 Task: Create a due date automation trigger when advanced on, 2 working days before a card is due add dates not starting this month at 11:00 AM.
Action: Mouse moved to (1298, 98)
Screenshot: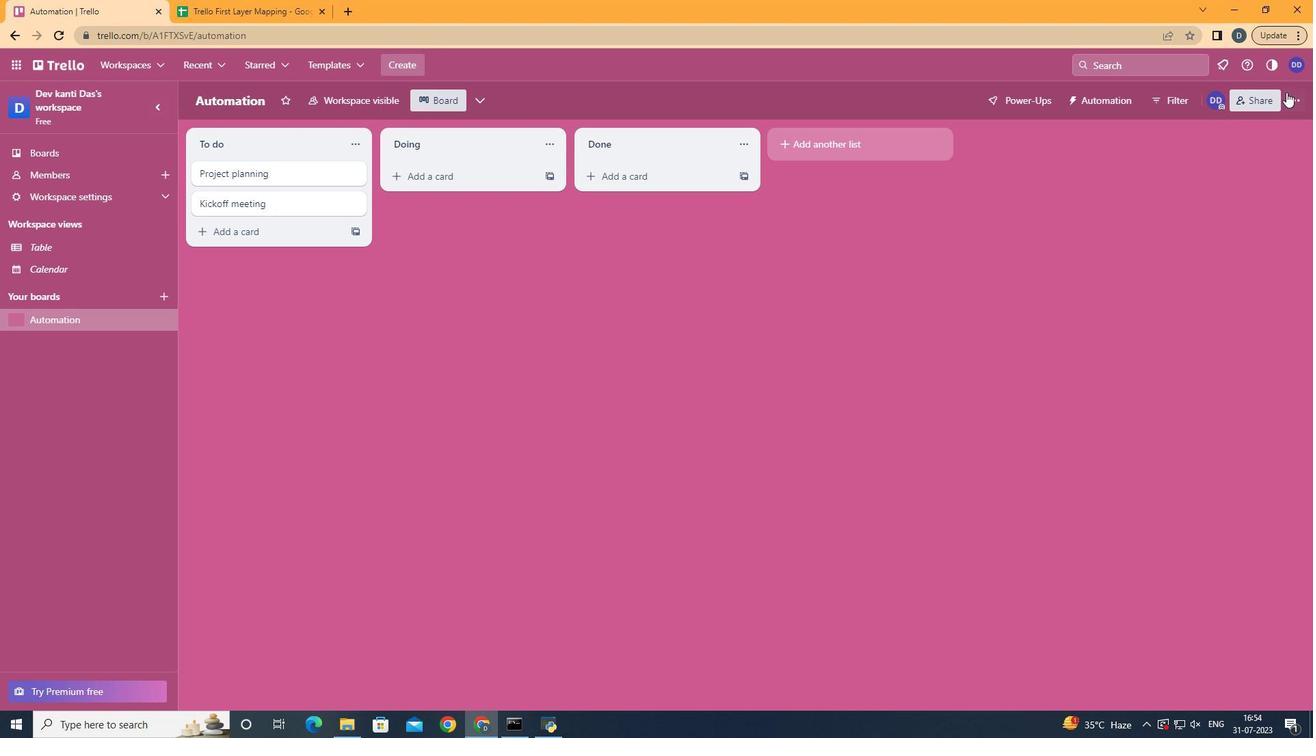 
Action: Mouse pressed left at (1298, 98)
Screenshot: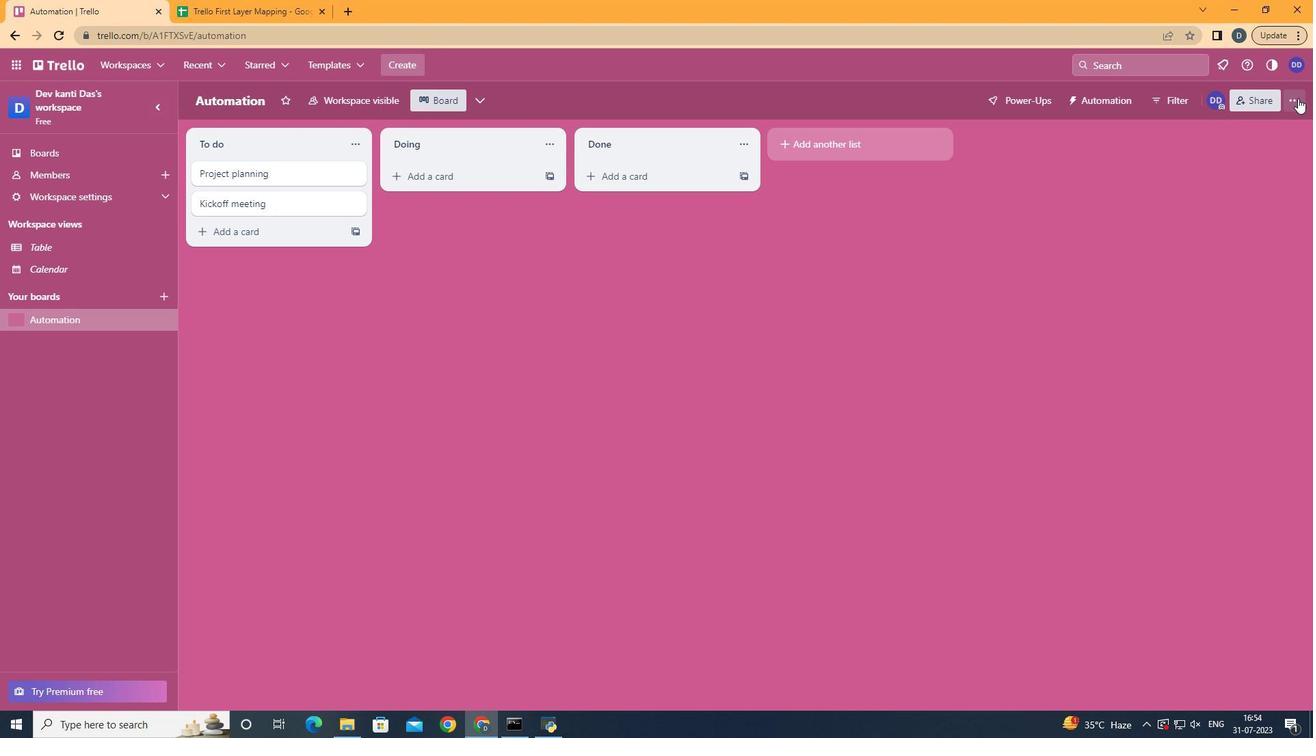 
Action: Mouse moved to (1190, 286)
Screenshot: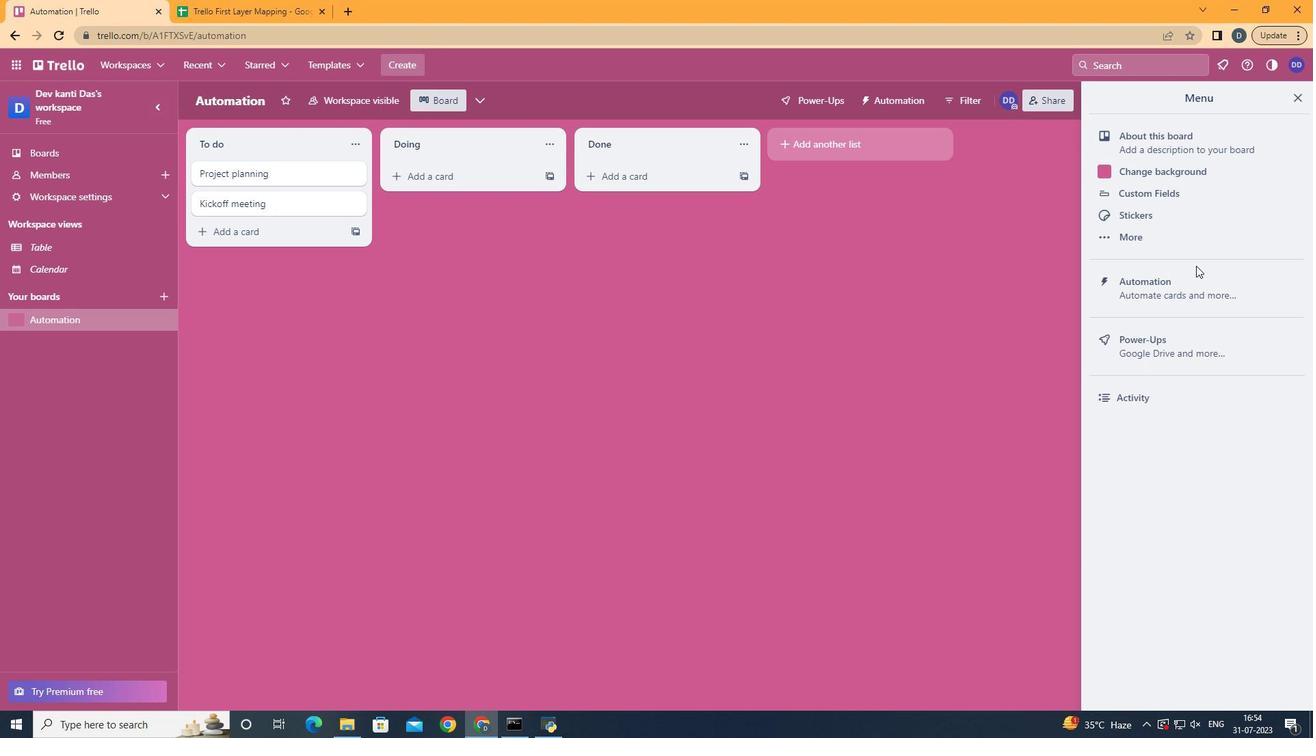 
Action: Mouse pressed left at (1190, 286)
Screenshot: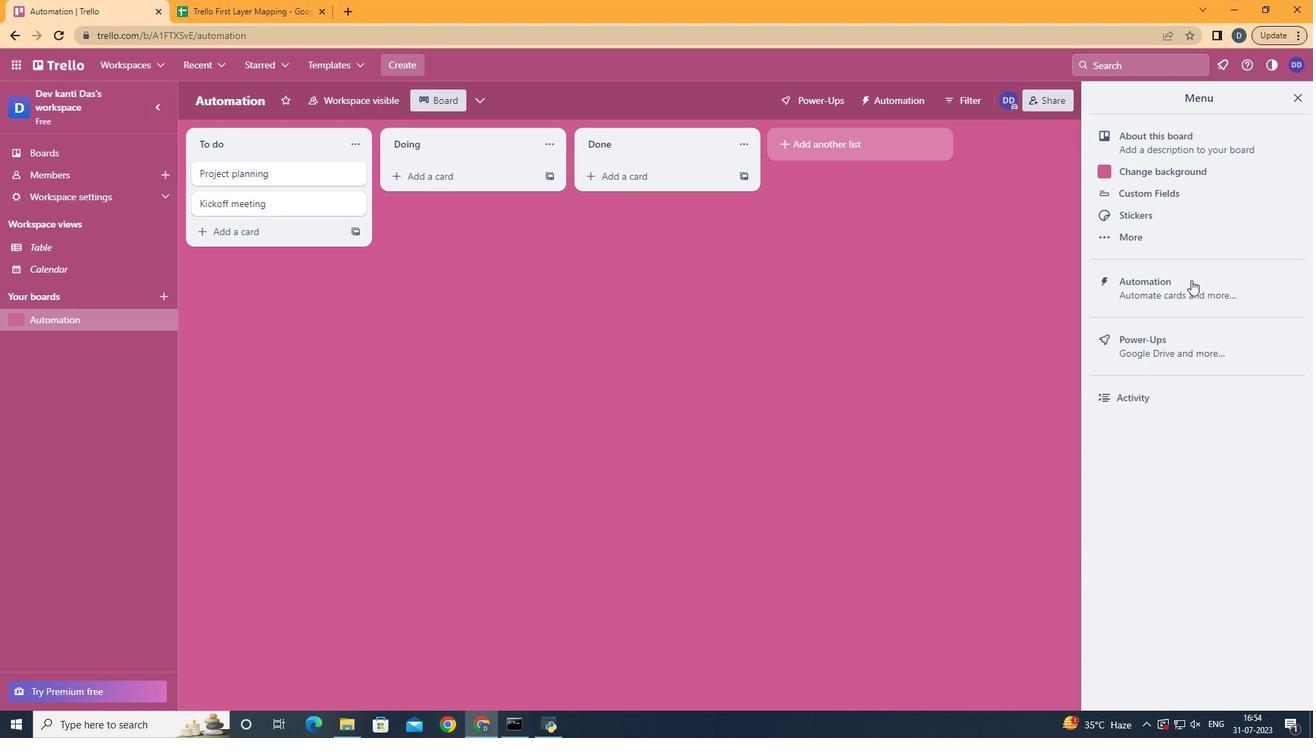 
Action: Mouse moved to (251, 285)
Screenshot: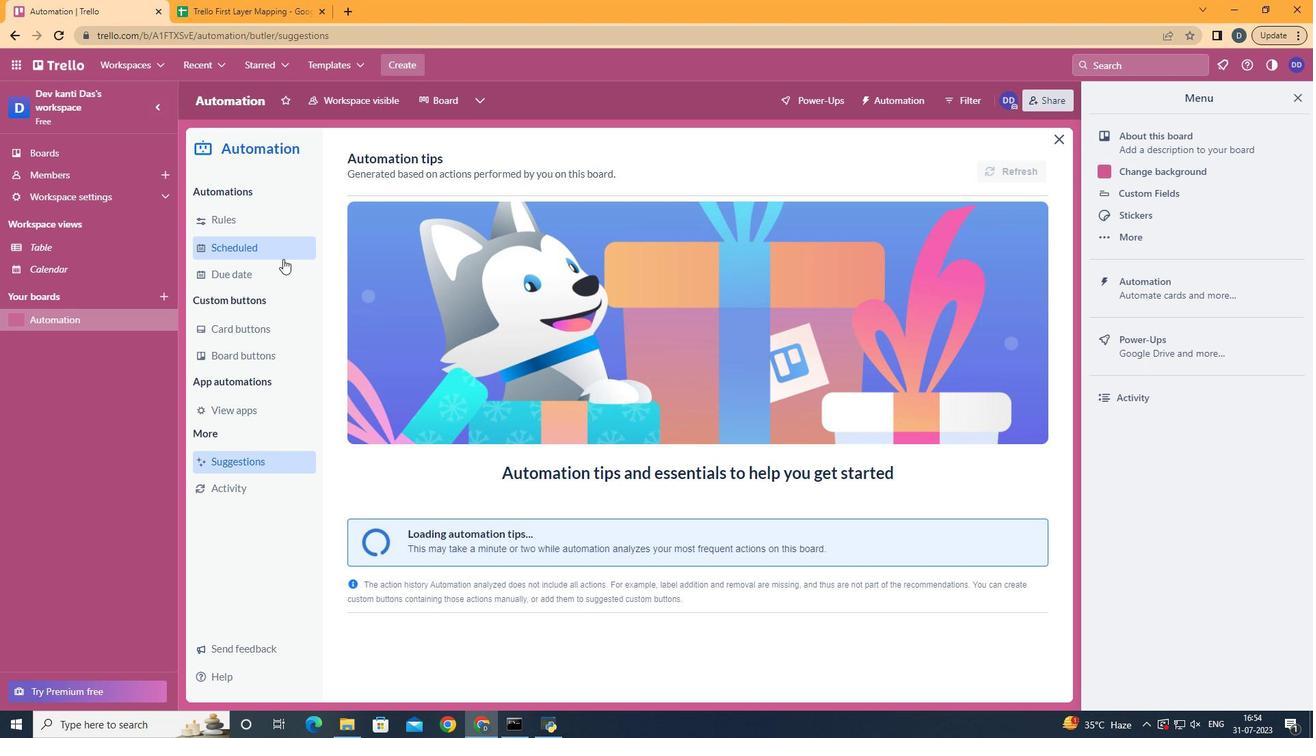 
Action: Mouse pressed left at (251, 285)
Screenshot: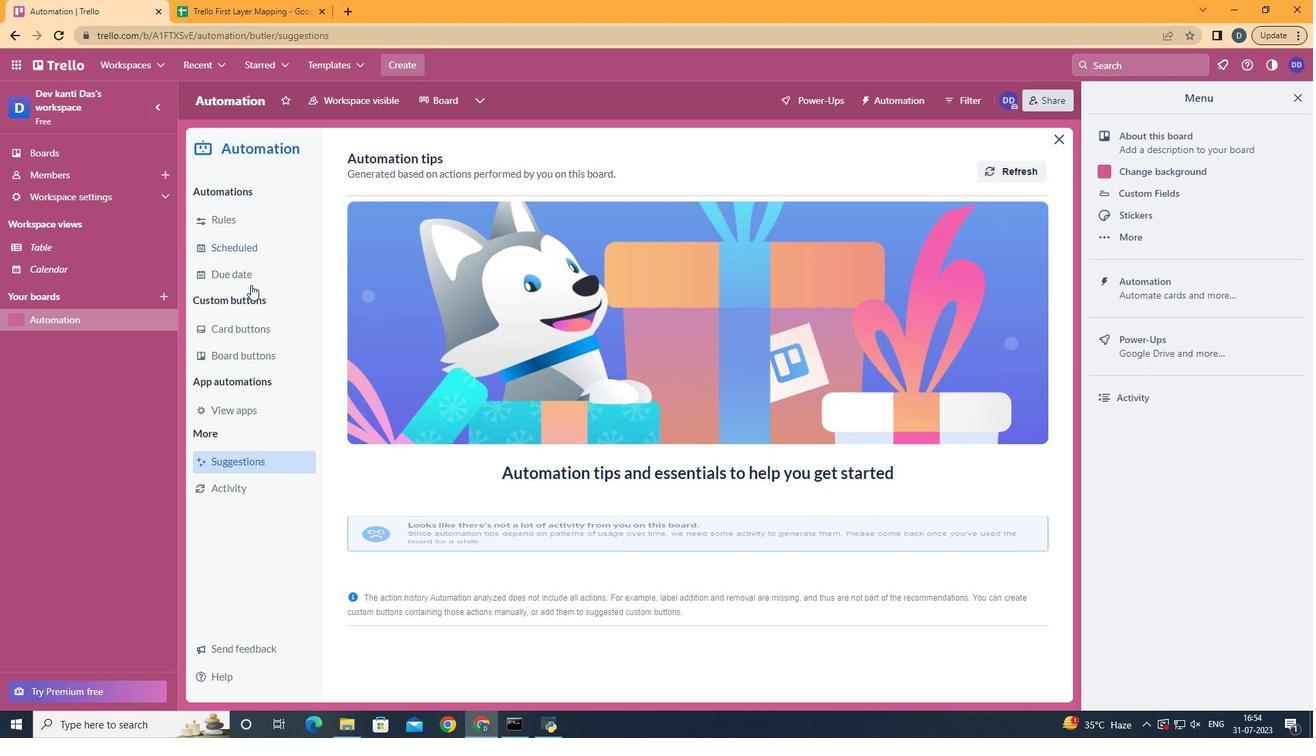 
Action: Mouse moved to (984, 172)
Screenshot: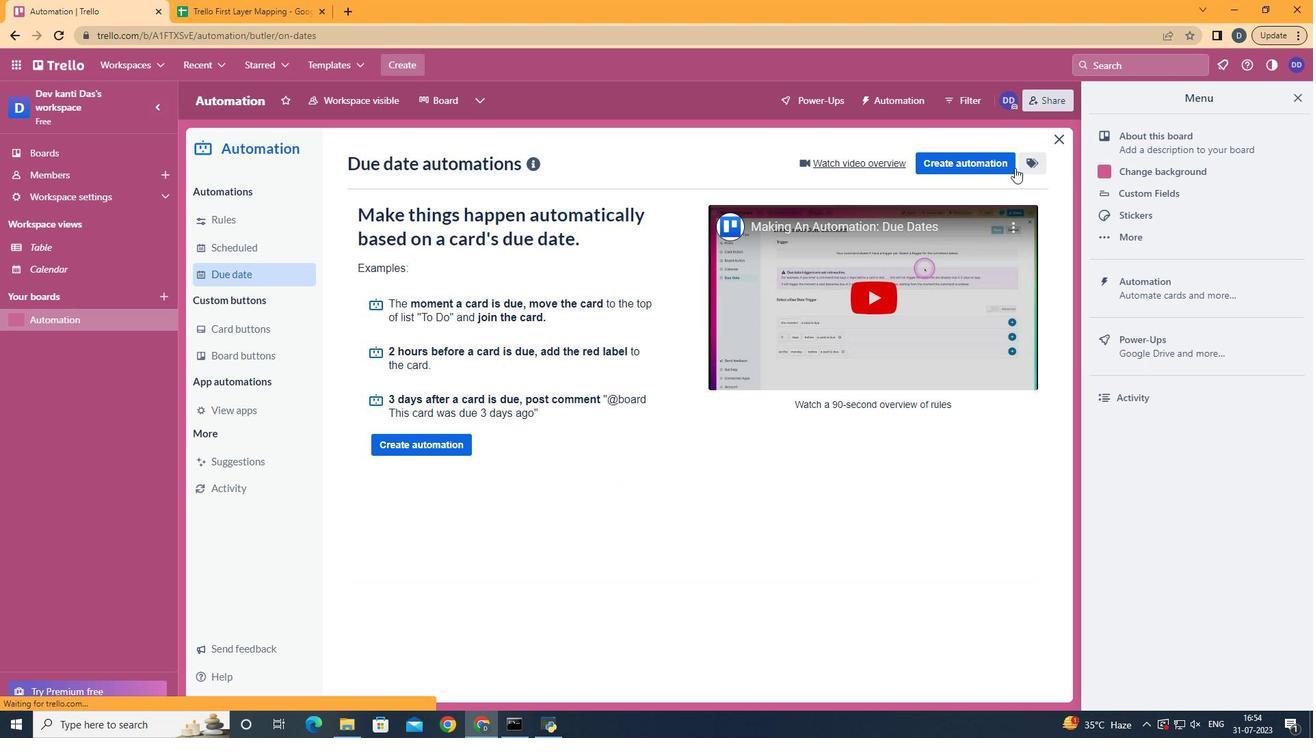 
Action: Mouse pressed left at (984, 172)
Screenshot: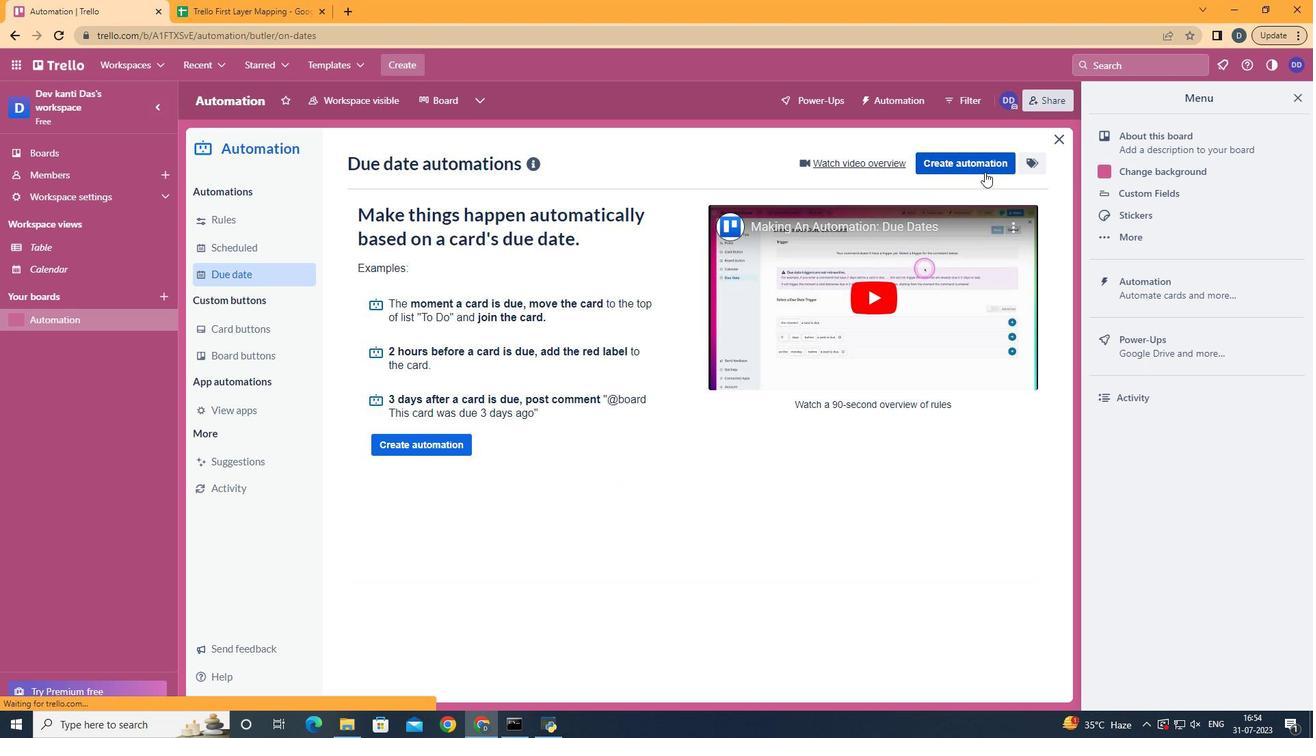 
Action: Mouse moved to (645, 286)
Screenshot: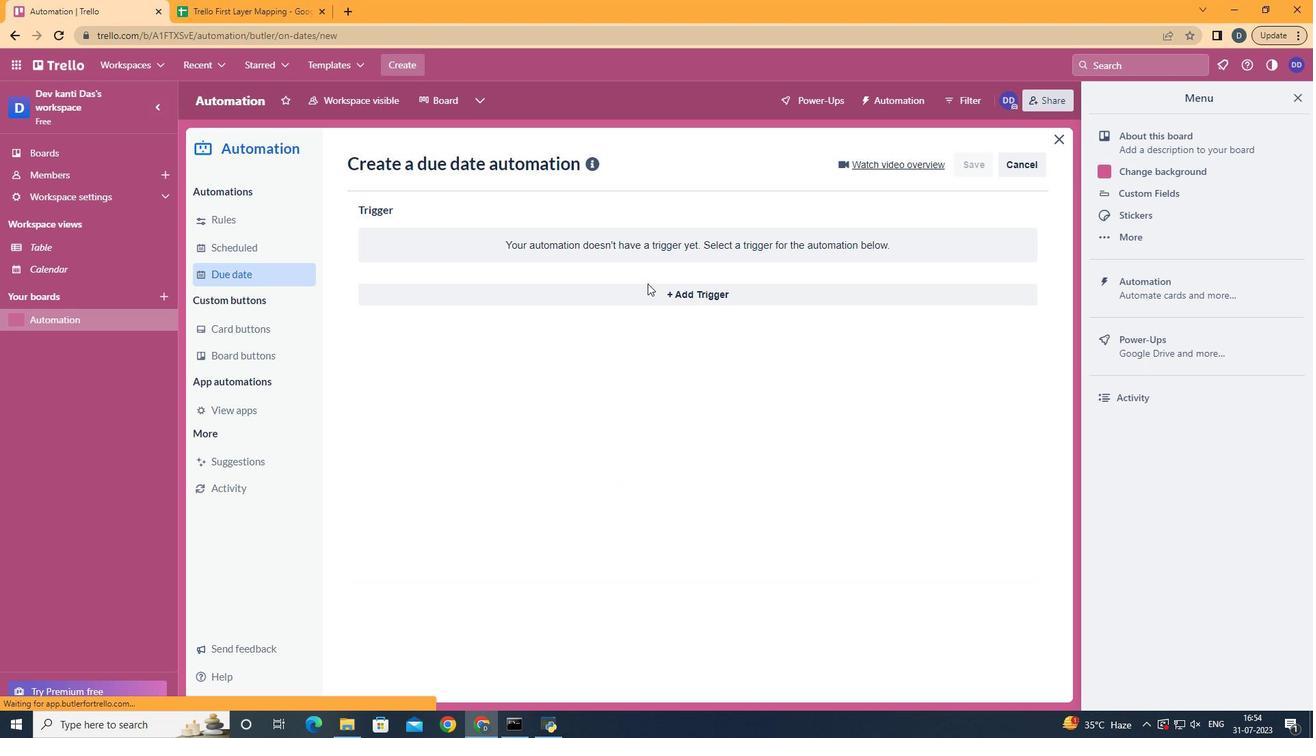 
Action: Mouse pressed left at (645, 286)
Screenshot: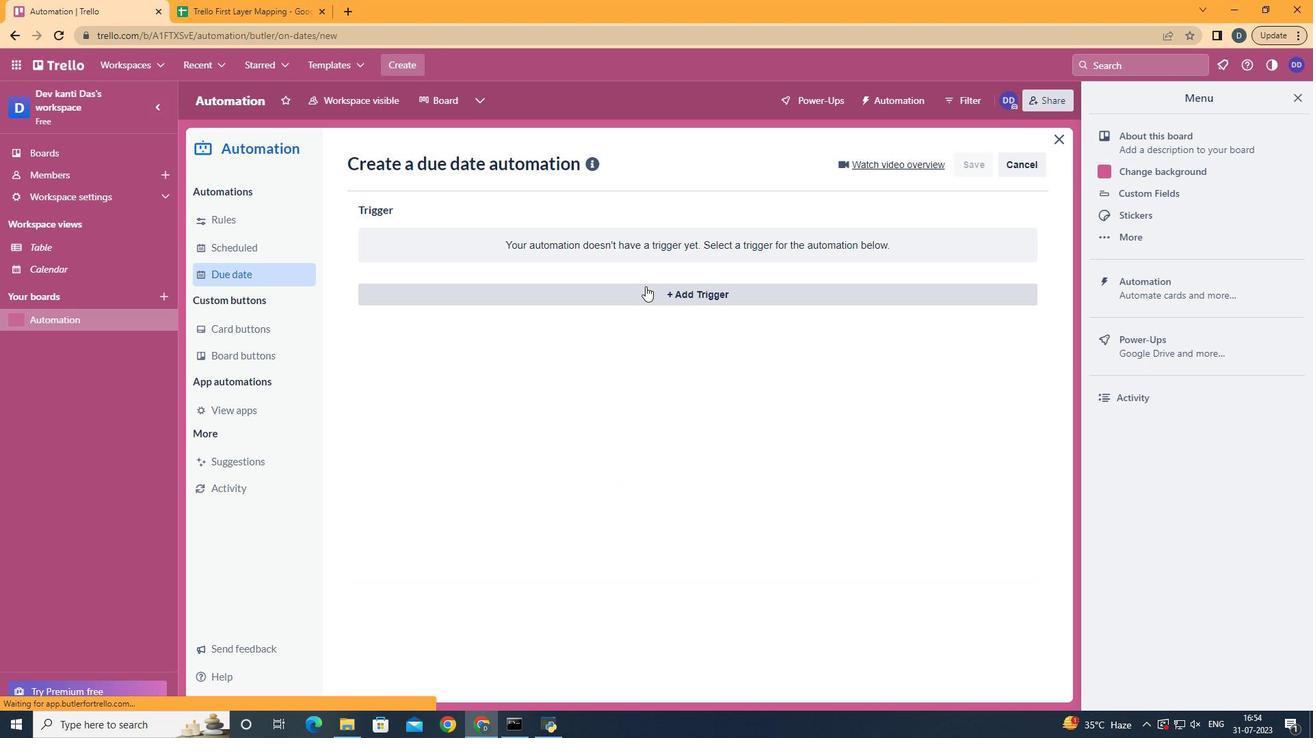 
Action: Mouse moved to (439, 565)
Screenshot: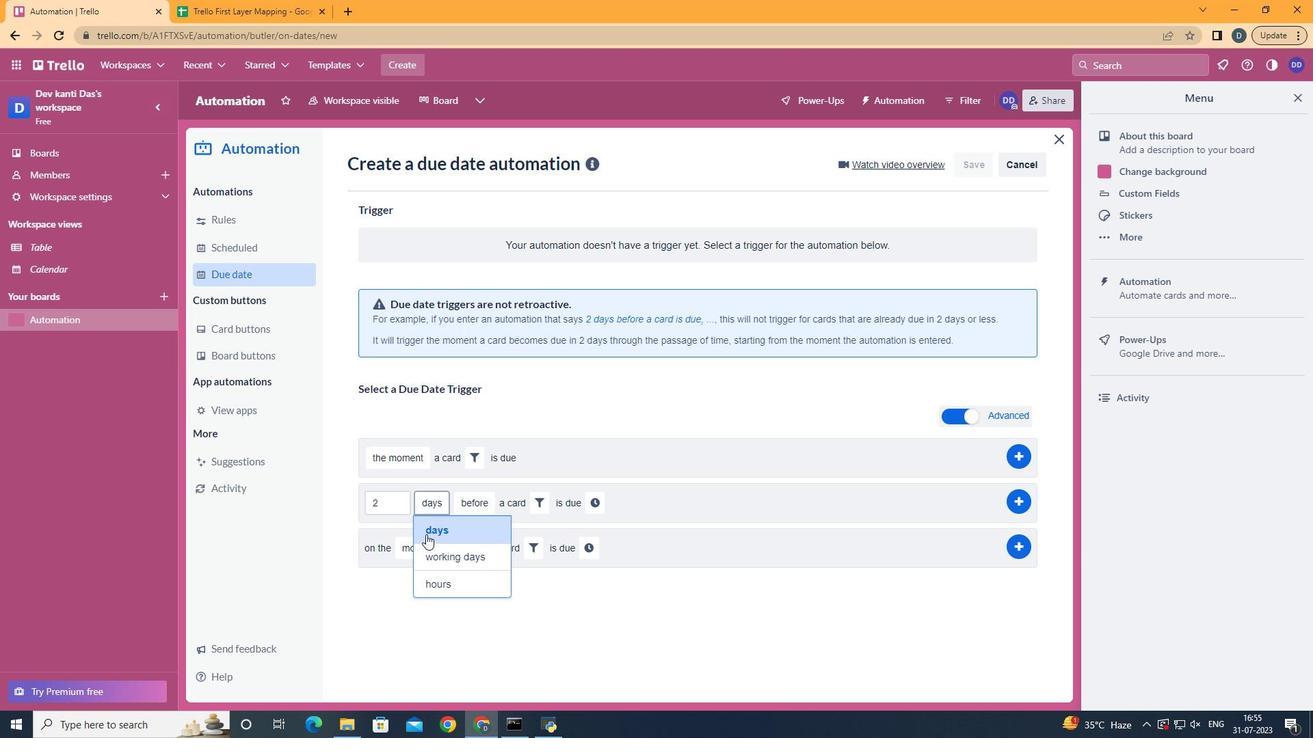 
Action: Mouse pressed left at (439, 565)
Screenshot: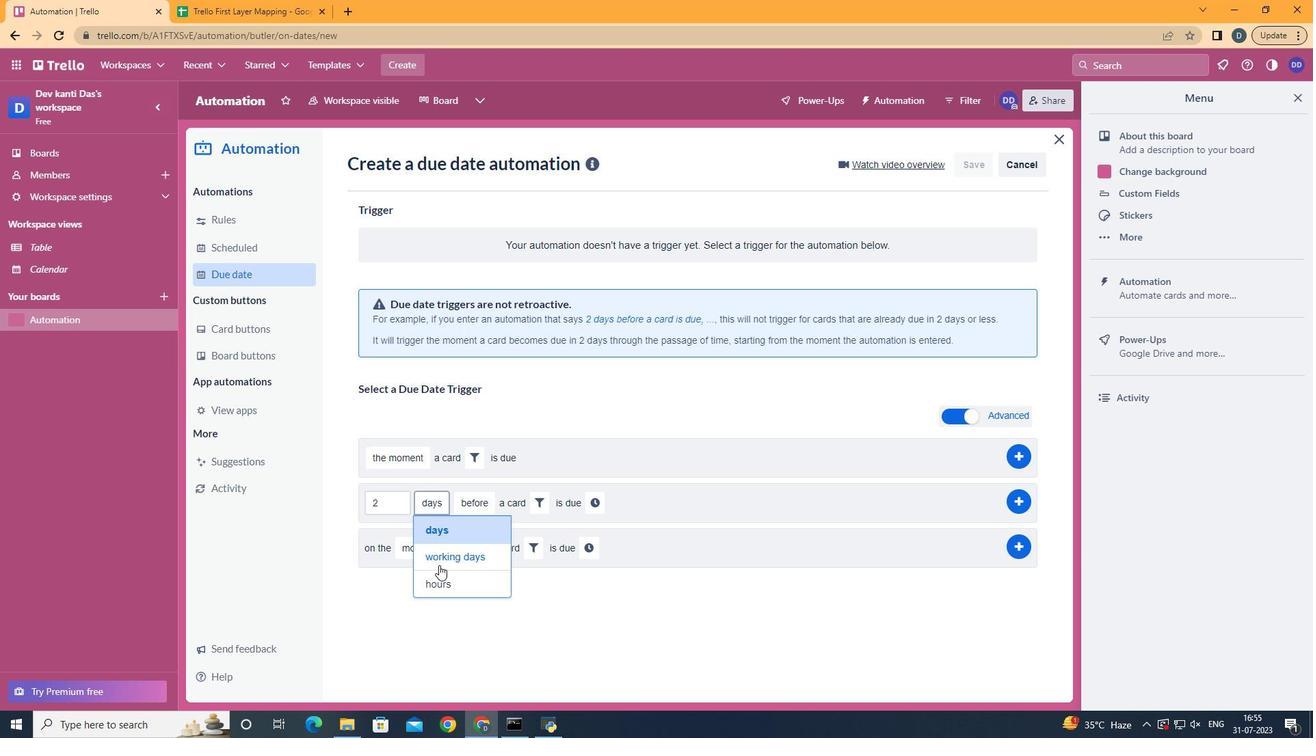 
Action: Mouse moved to (572, 497)
Screenshot: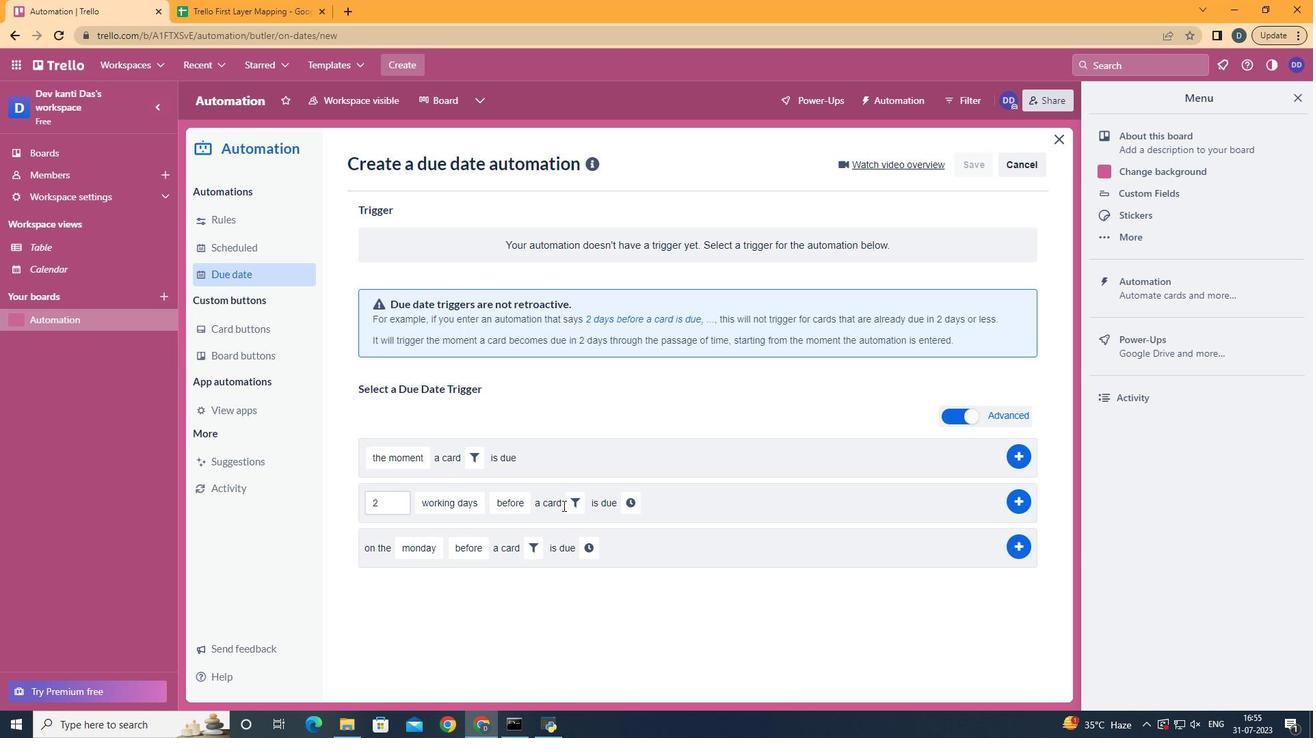 
Action: Mouse pressed left at (572, 497)
Screenshot: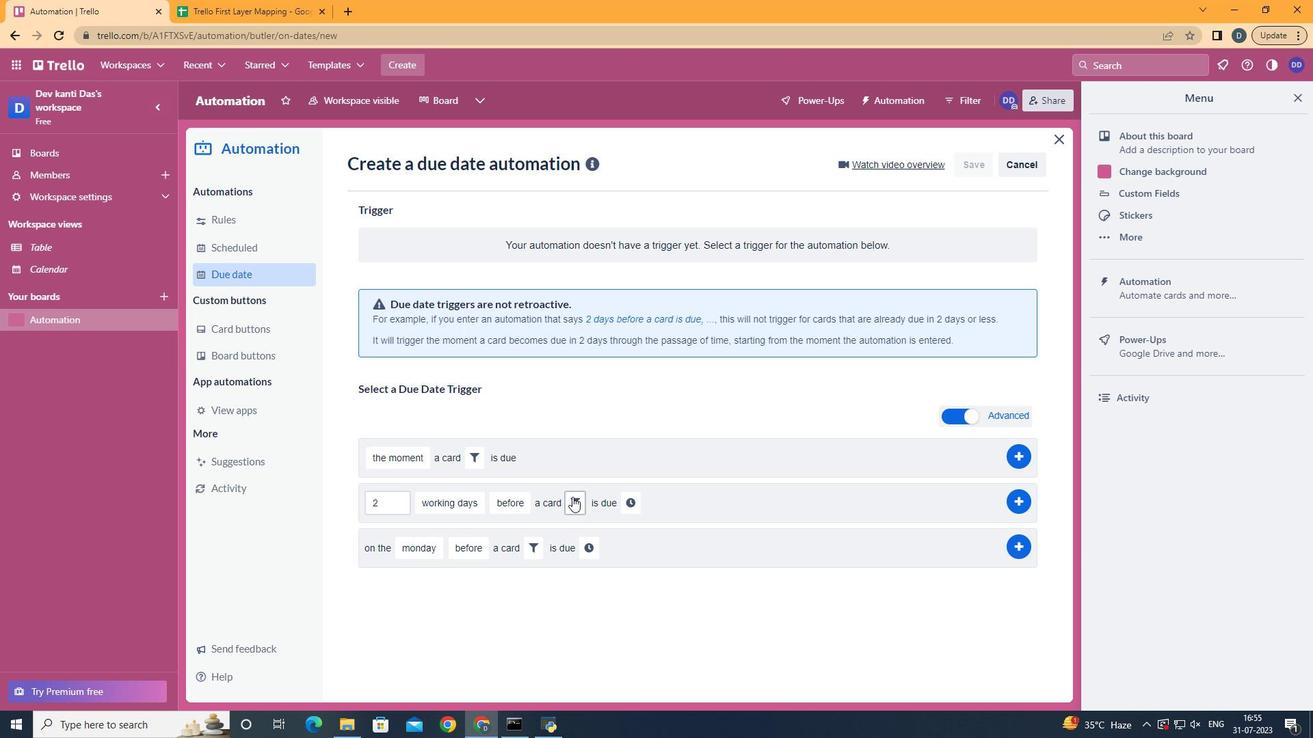 
Action: Mouse moved to (648, 557)
Screenshot: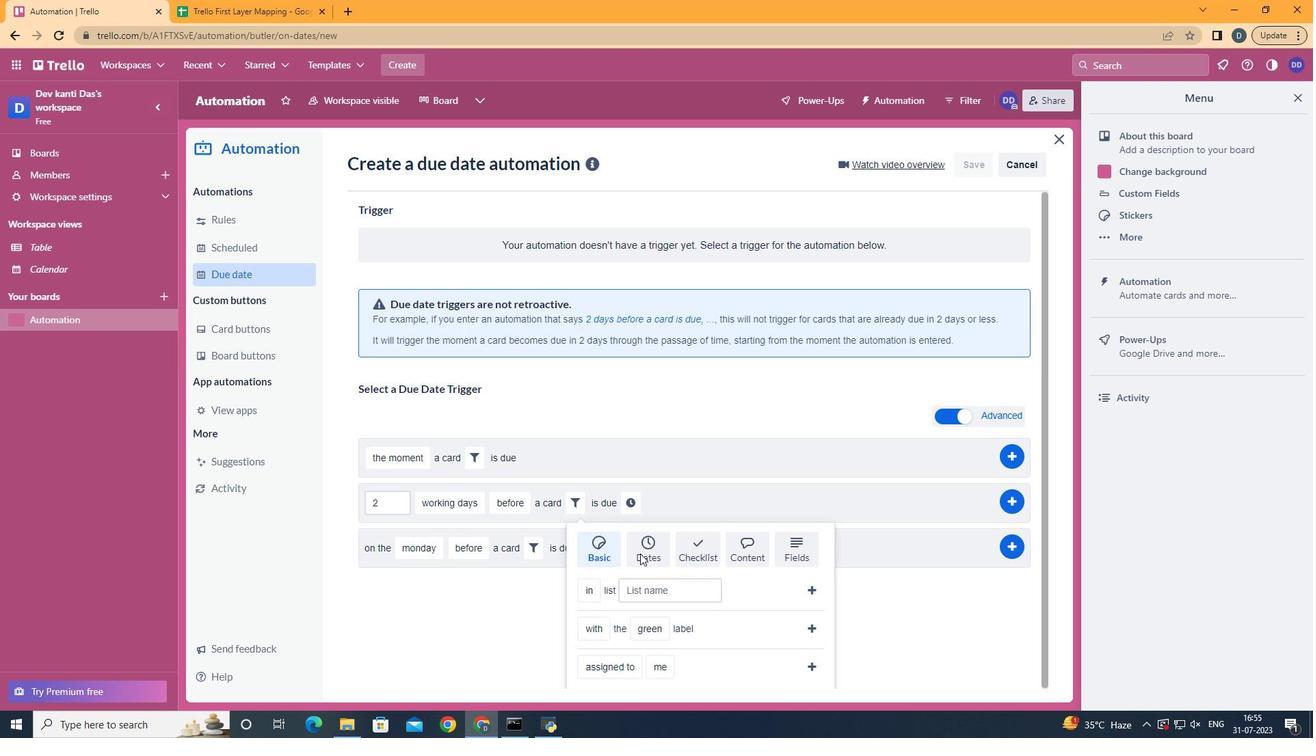 
Action: Mouse pressed left at (648, 557)
Screenshot: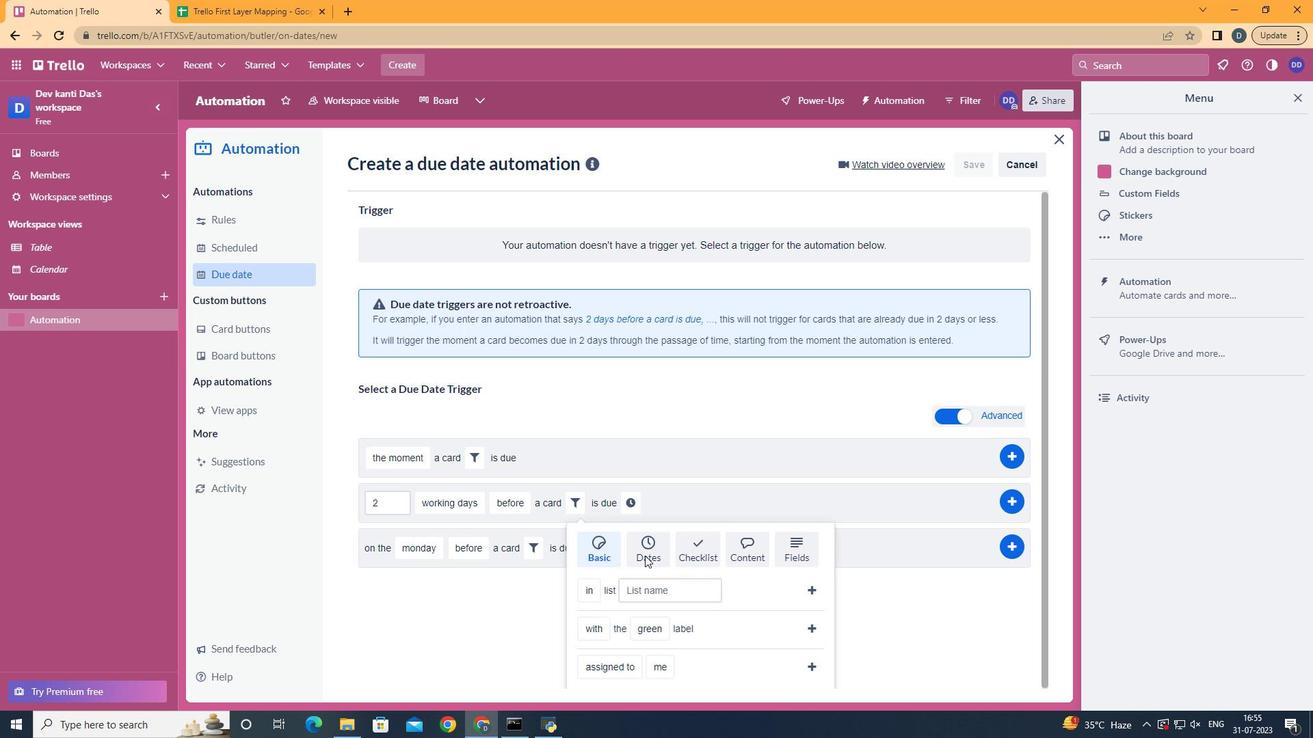 
Action: Mouse scrolled (648, 556) with delta (0, 0)
Screenshot: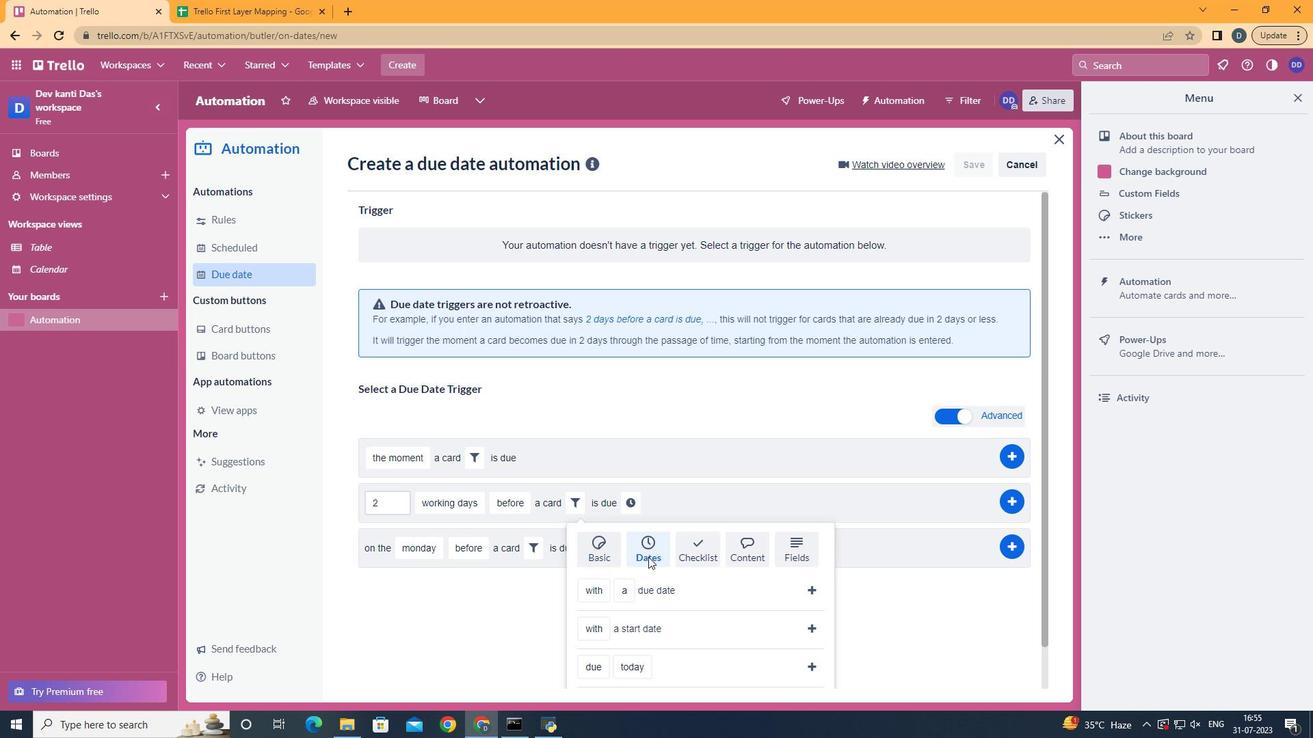 
Action: Mouse scrolled (648, 556) with delta (0, 0)
Screenshot: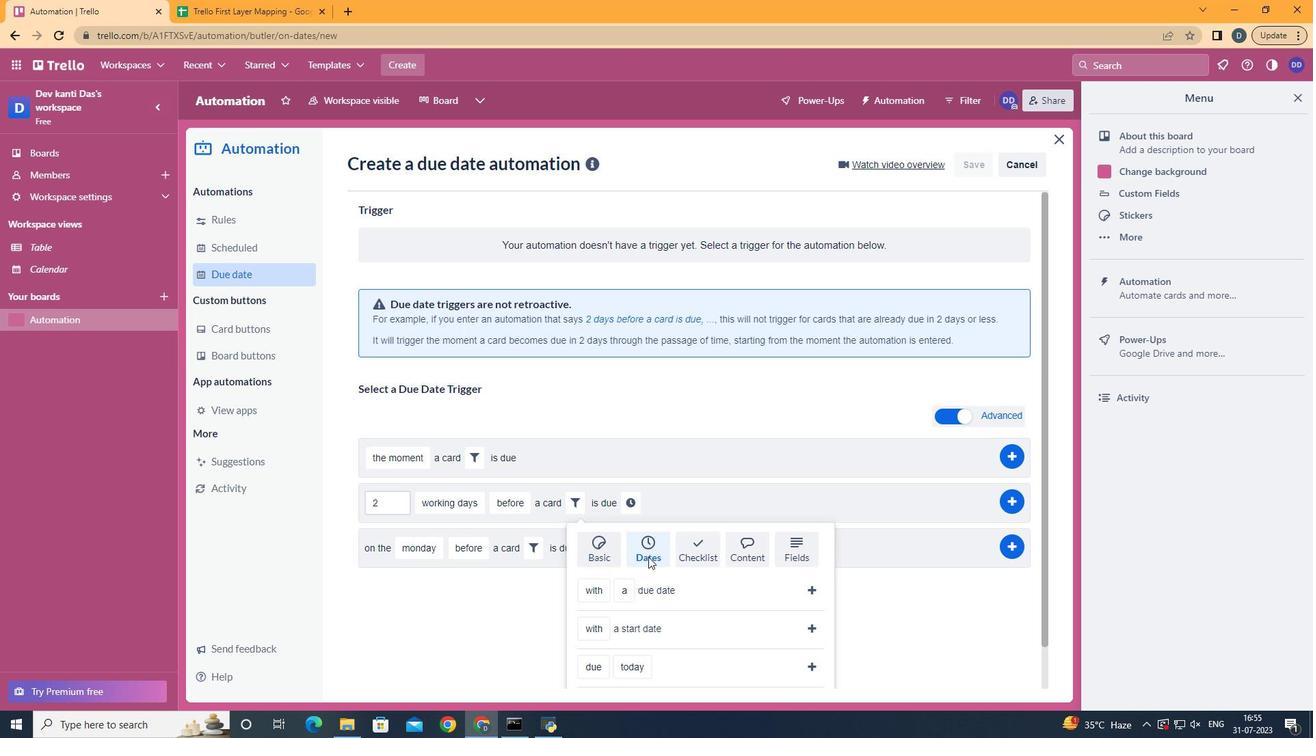 
Action: Mouse scrolled (648, 556) with delta (0, 0)
Screenshot: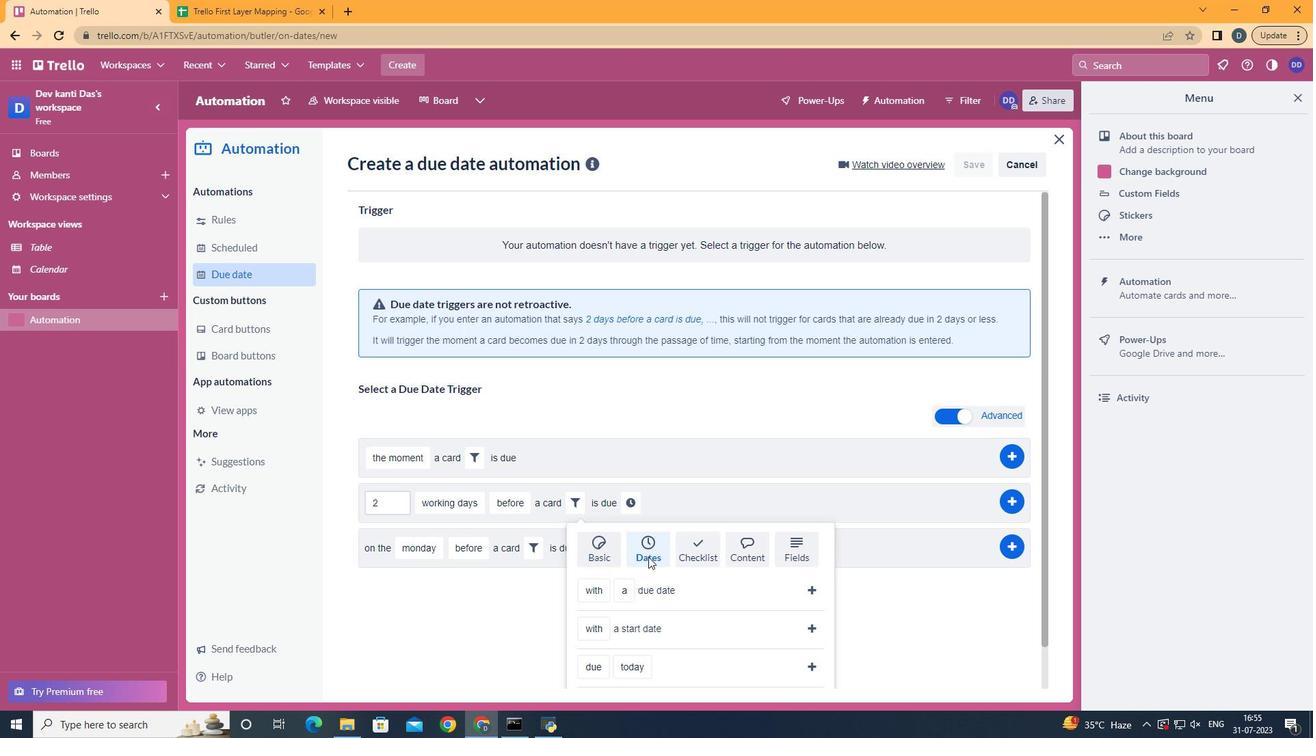 
Action: Mouse scrolled (648, 556) with delta (0, 0)
Screenshot: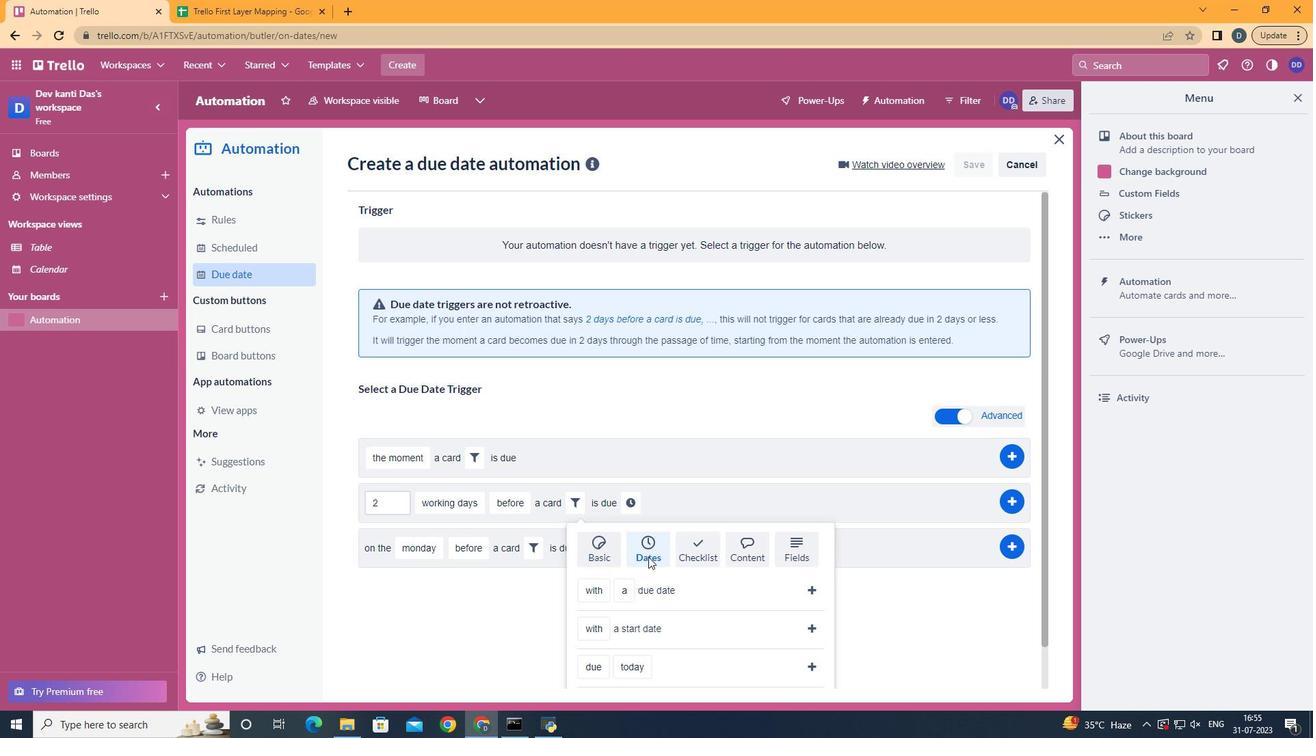 
Action: Mouse moved to (606, 597)
Screenshot: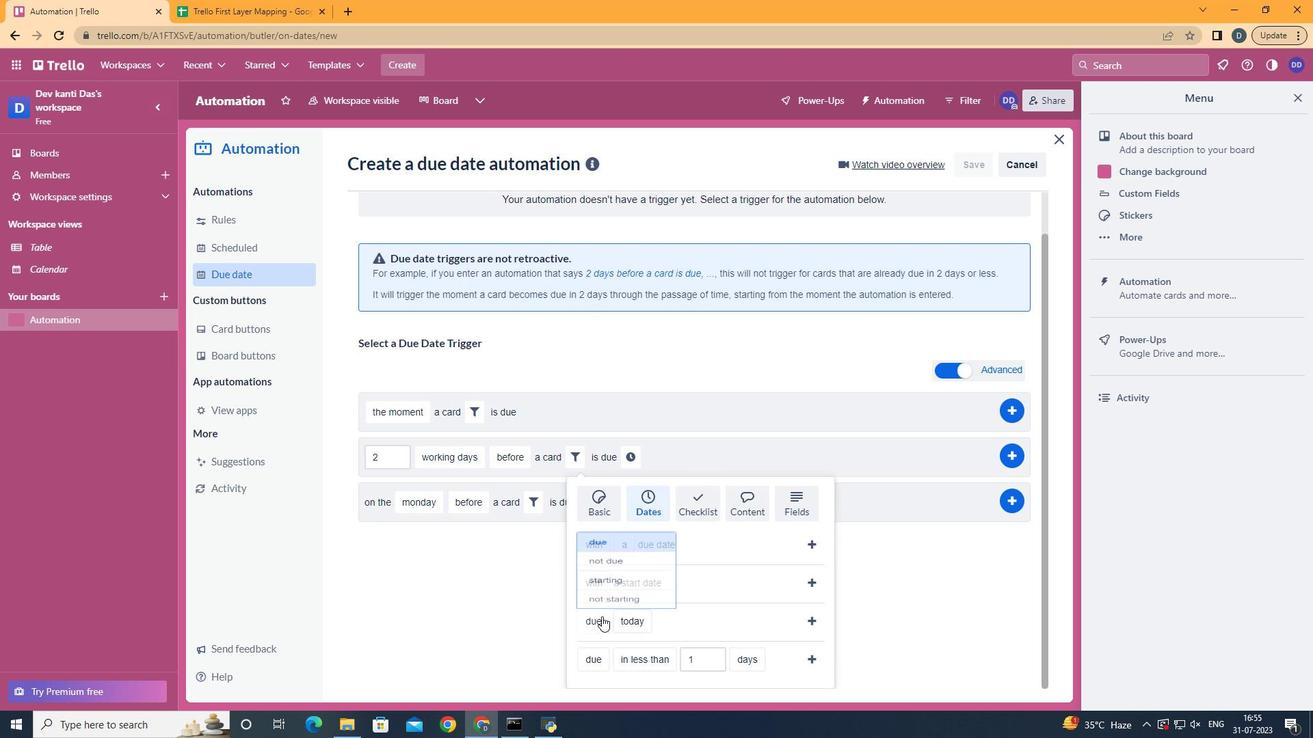 
Action: Mouse pressed left at (606, 597)
Screenshot: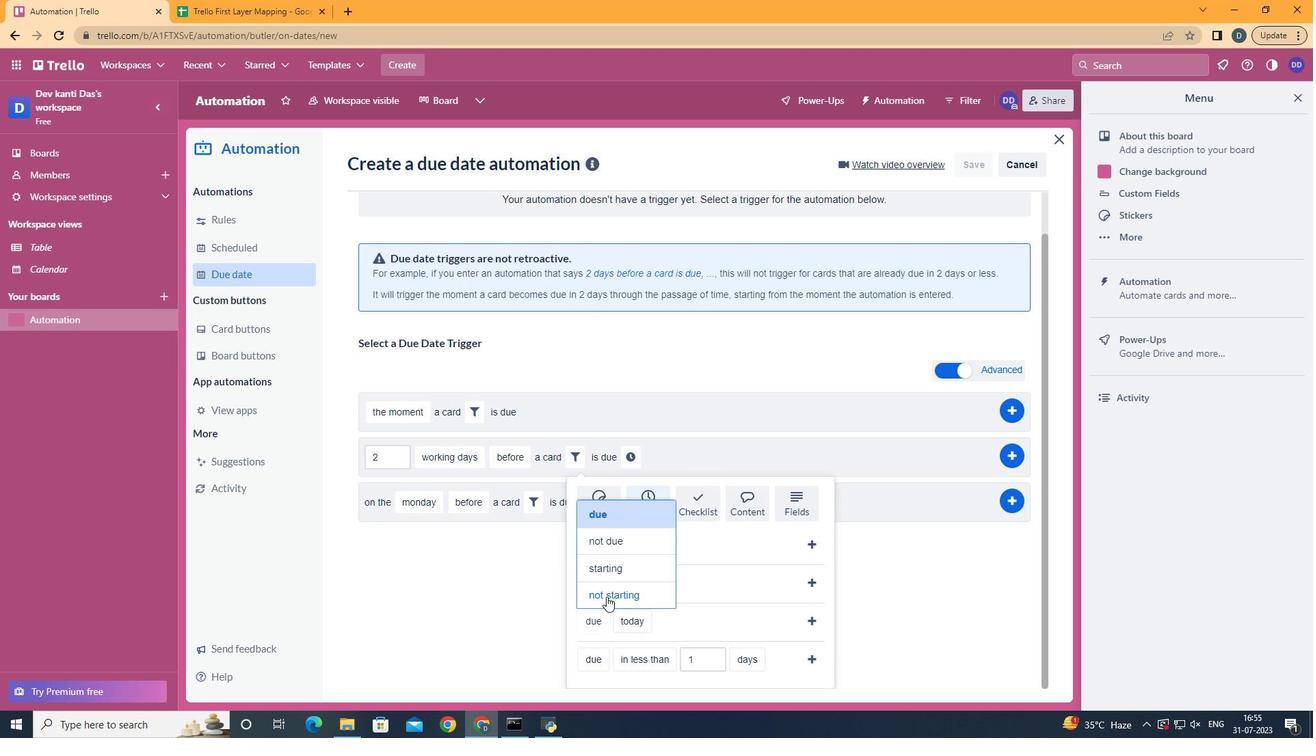 
Action: Mouse moved to (693, 566)
Screenshot: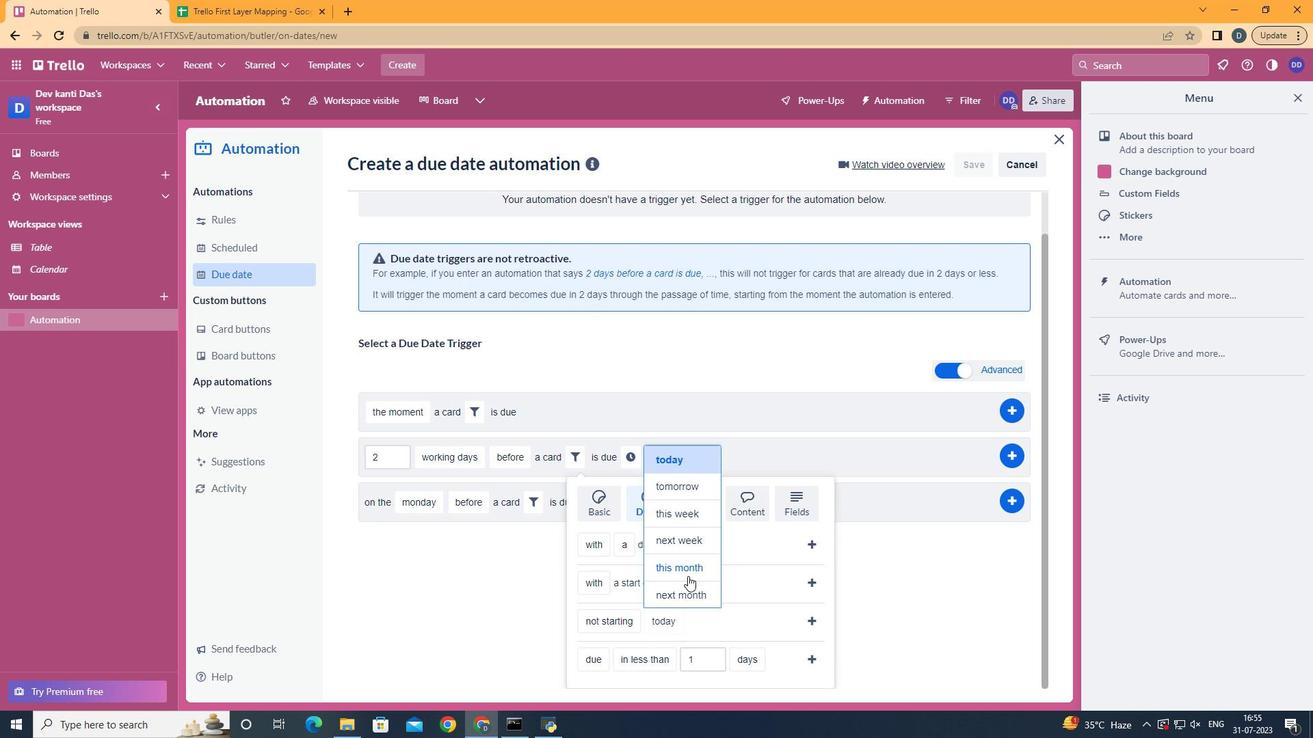 
Action: Mouse pressed left at (693, 566)
Screenshot: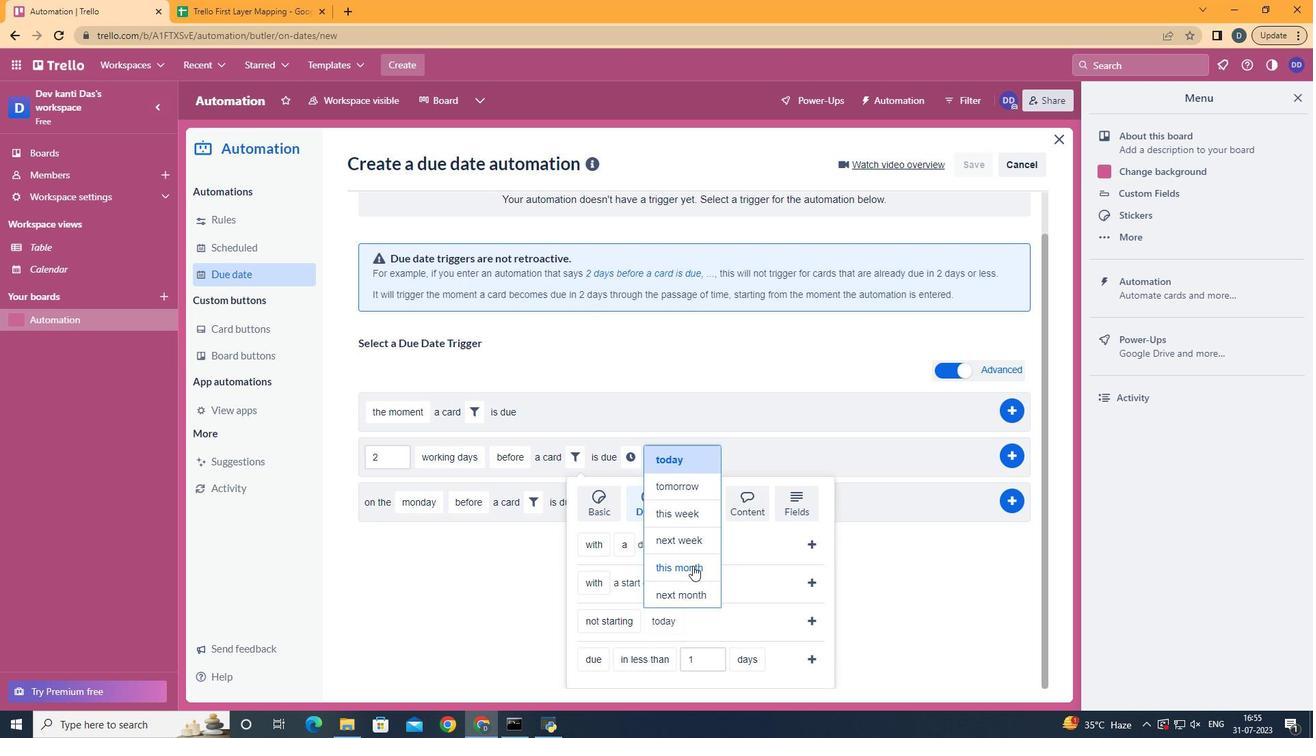
Action: Mouse moved to (803, 620)
Screenshot: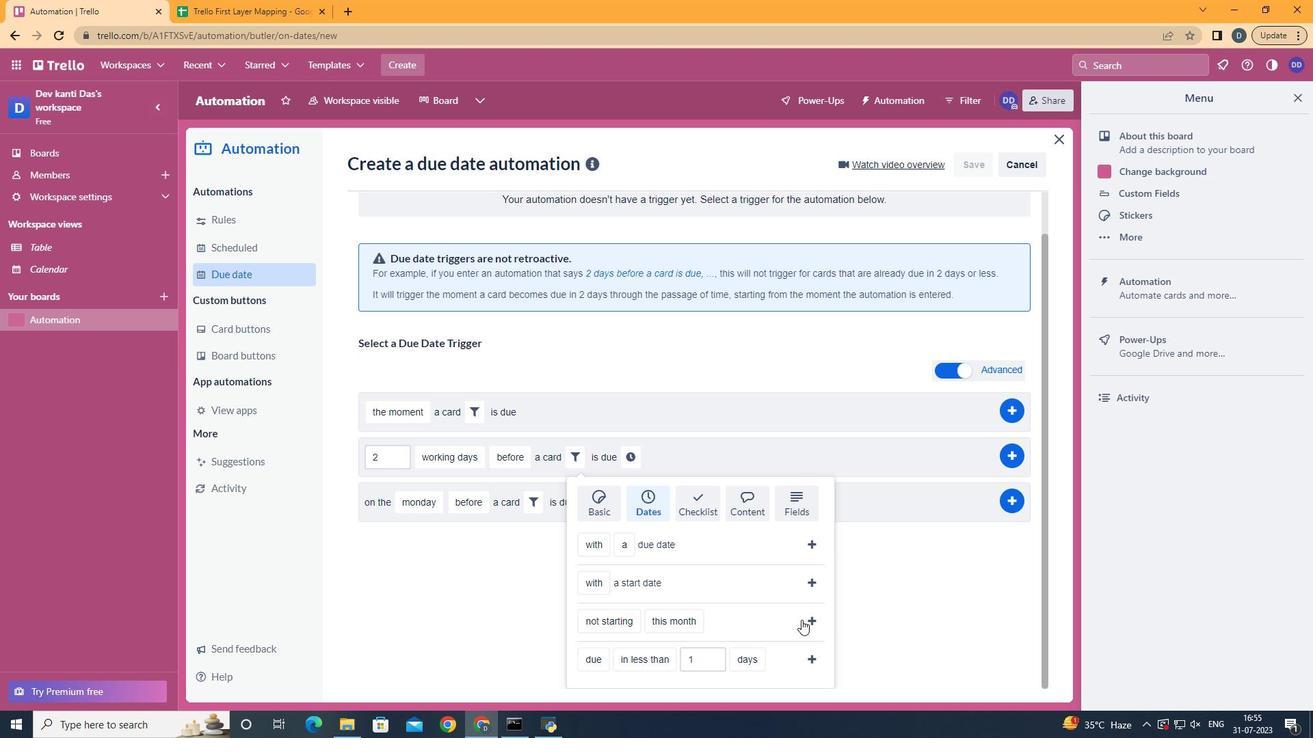
Action: Mouse pressed left at (803, 620)
Screenshot: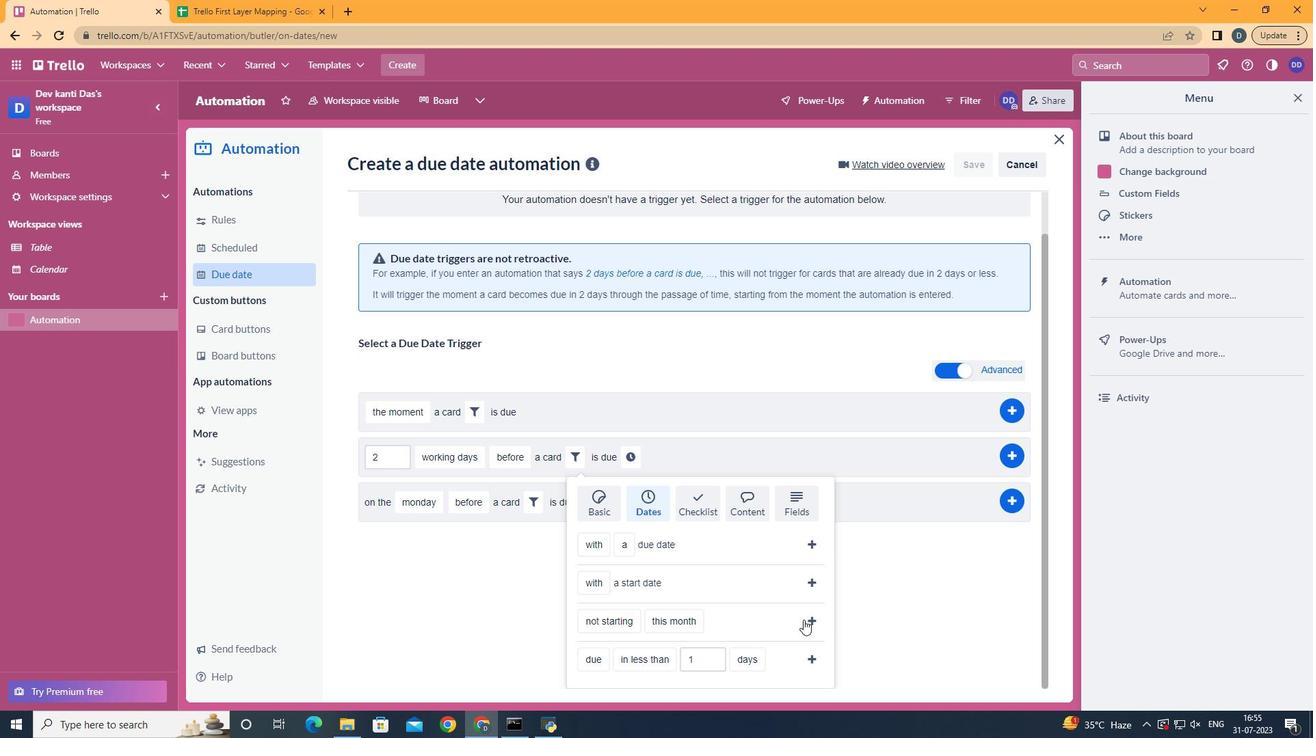 
Action: Mouse moved to (764, 509)
Screenshot: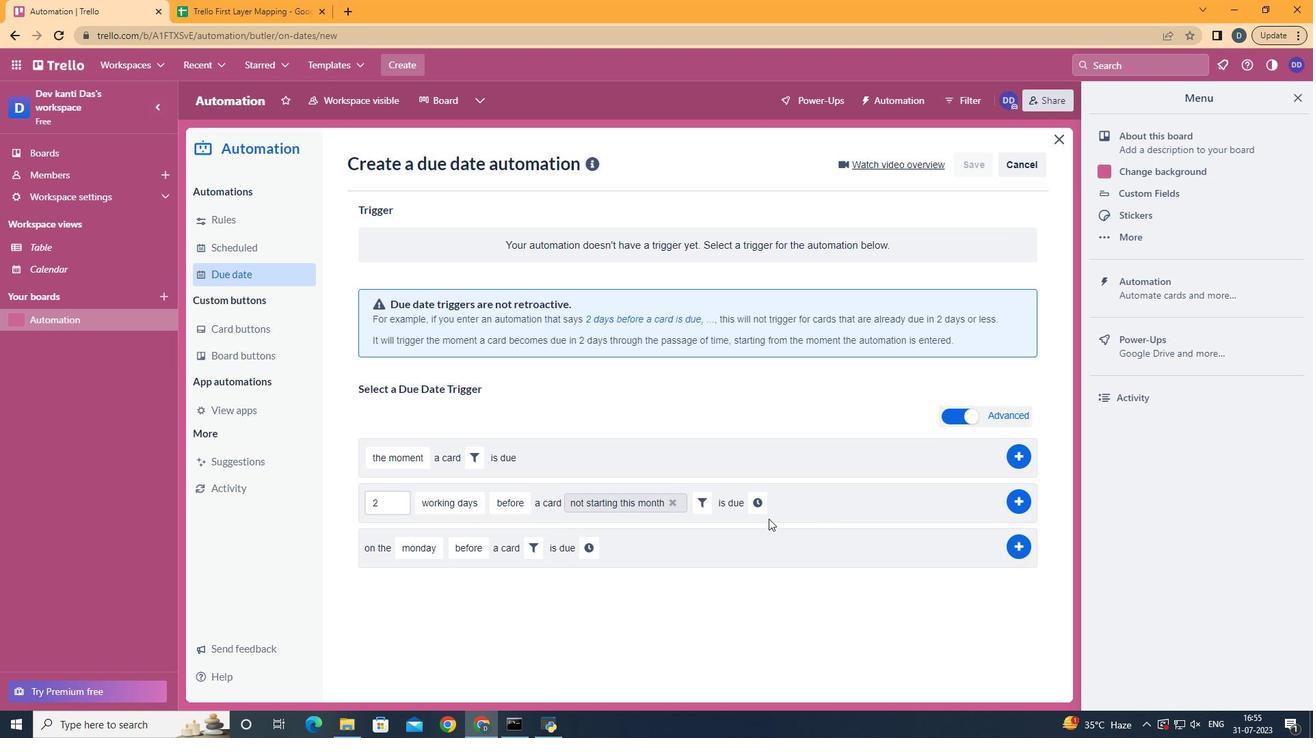 
Action: Mouse pressed left at (764, 509)
Screenshot: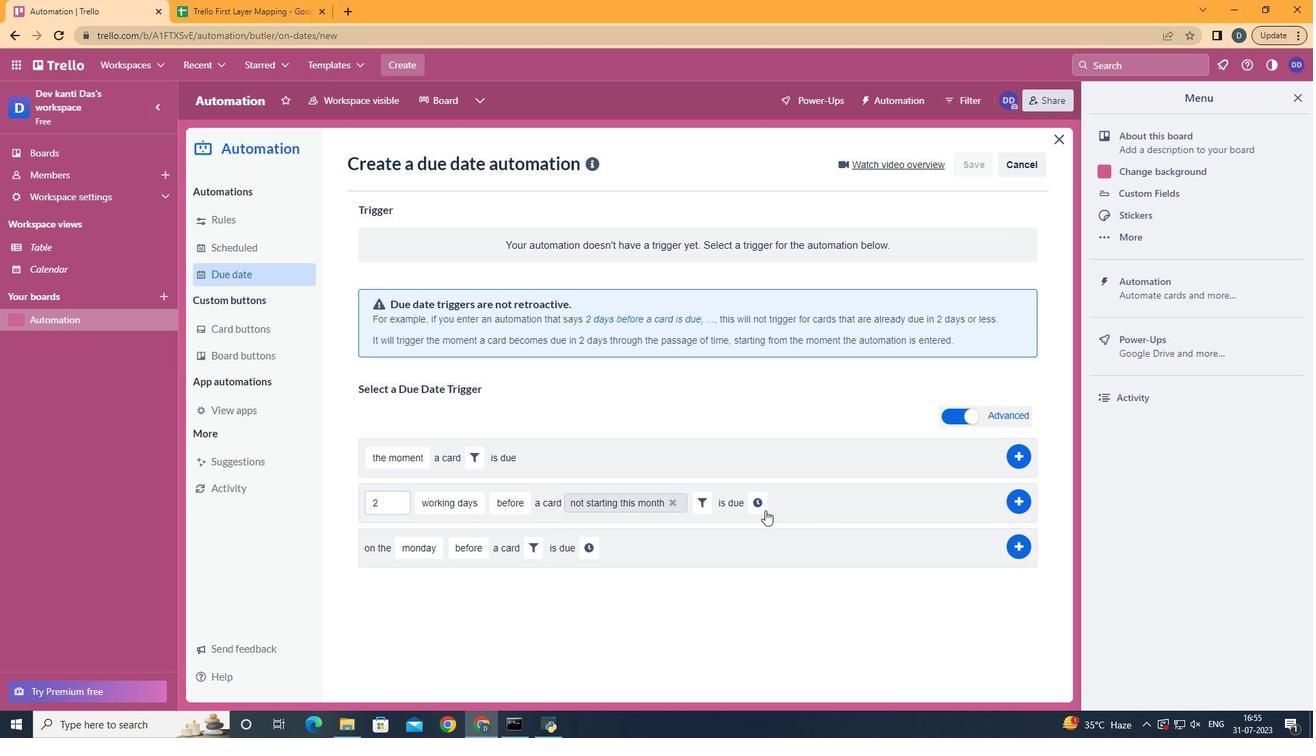 
Action: Mouse moved to (783, 502)
Screenshot: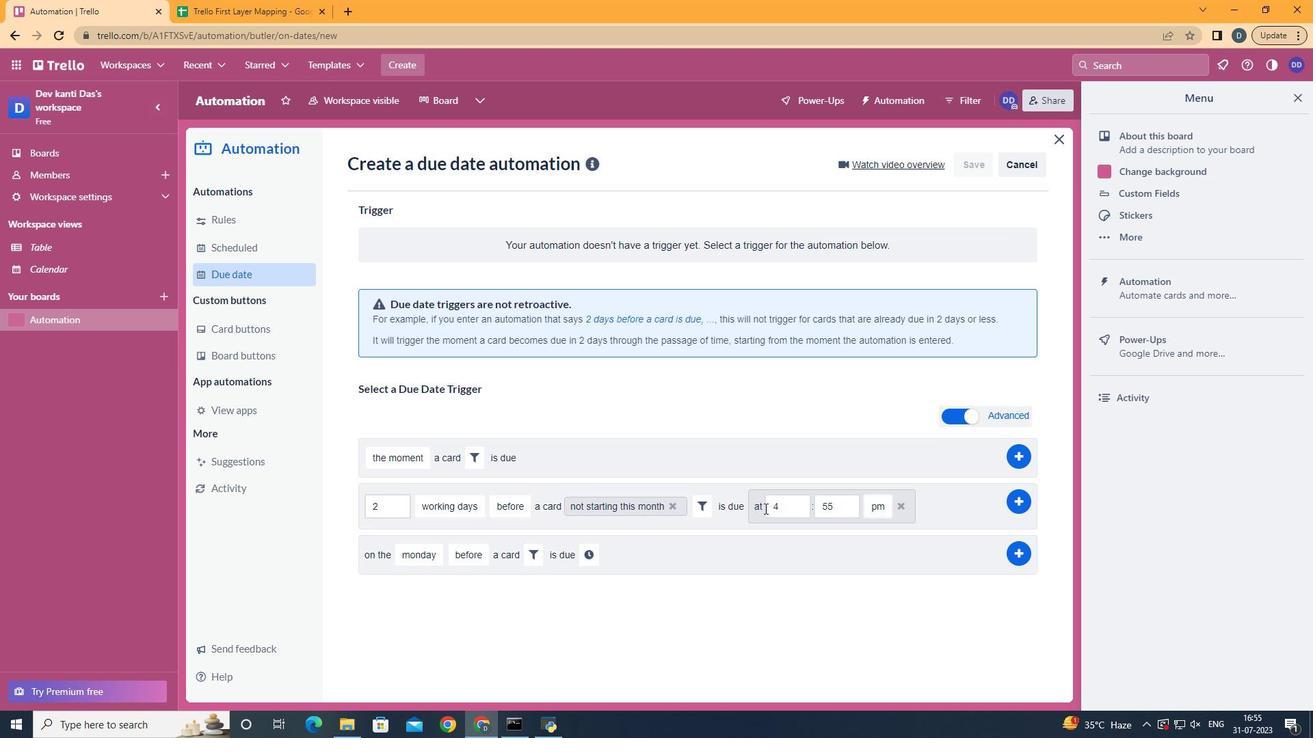 
Action: Mouse pressed left at (783, 502)
Screenshot: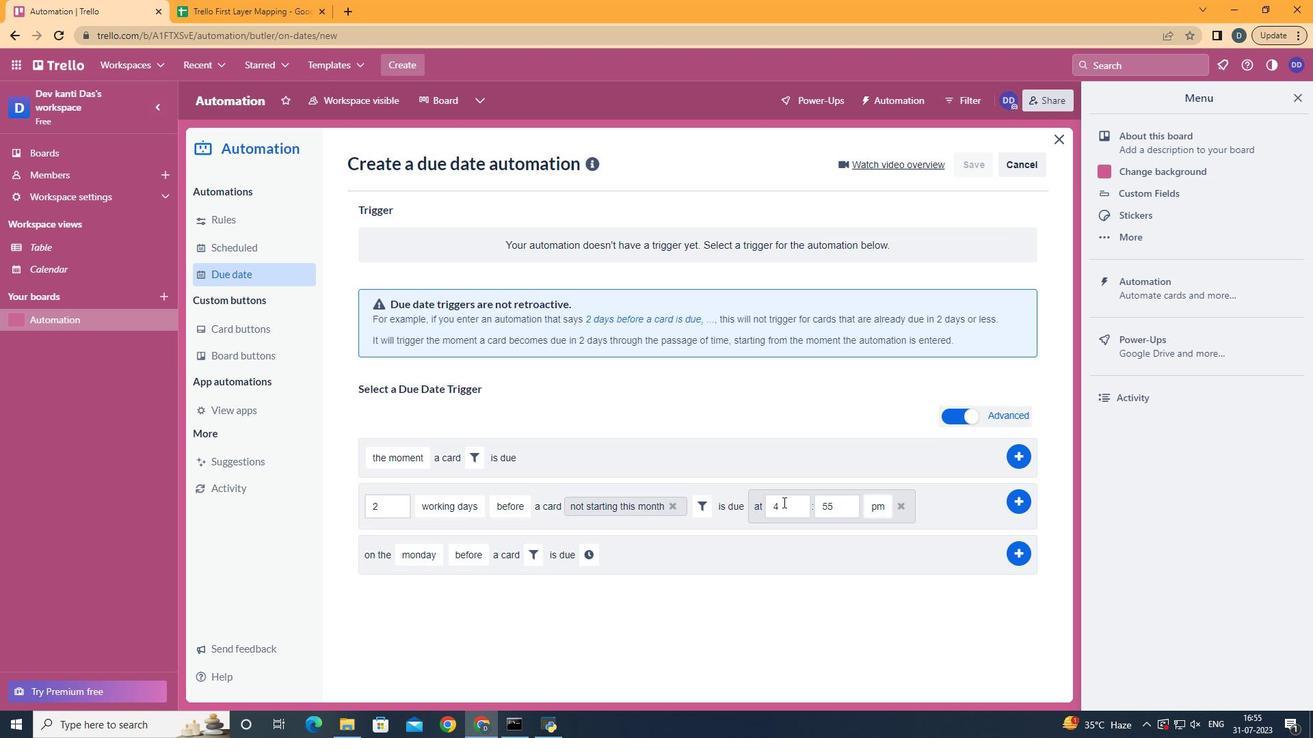 
Action: Key pressed <Key.backspace>11
Screenshot: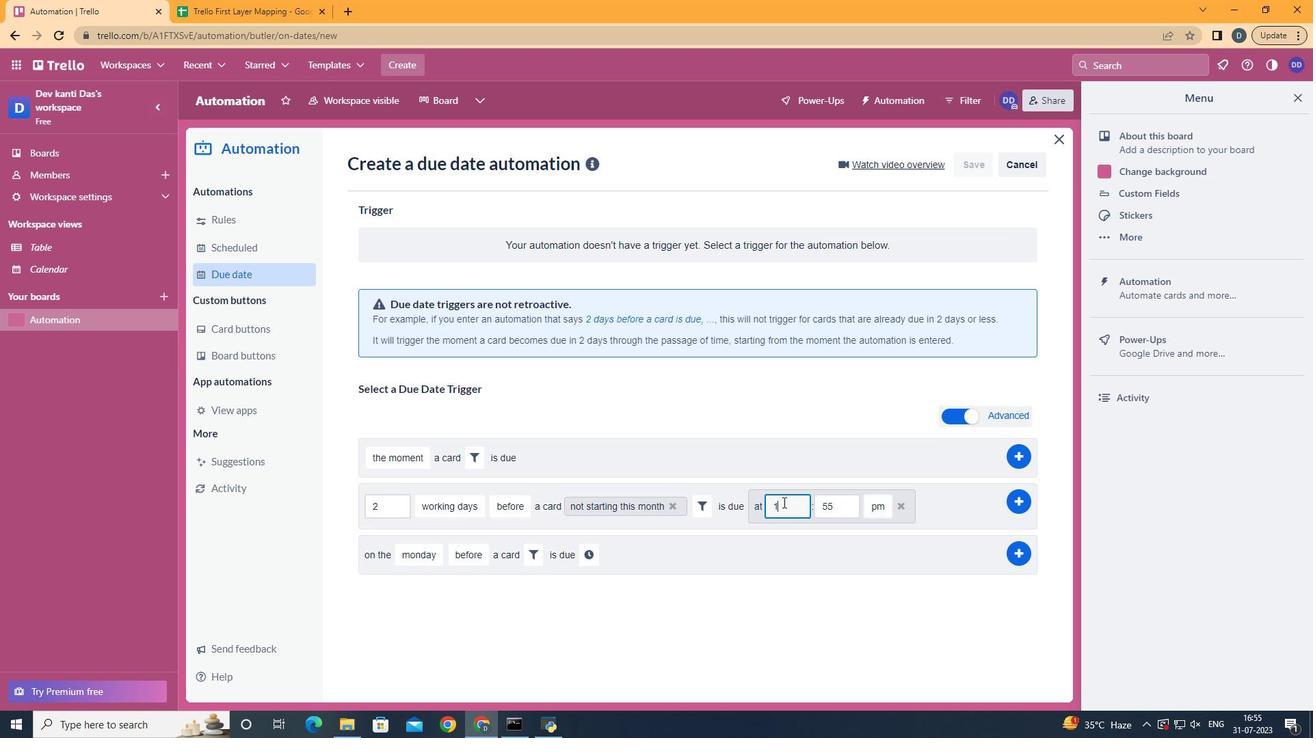 
Action: Mouse moved to (853, 507)
Screenshot: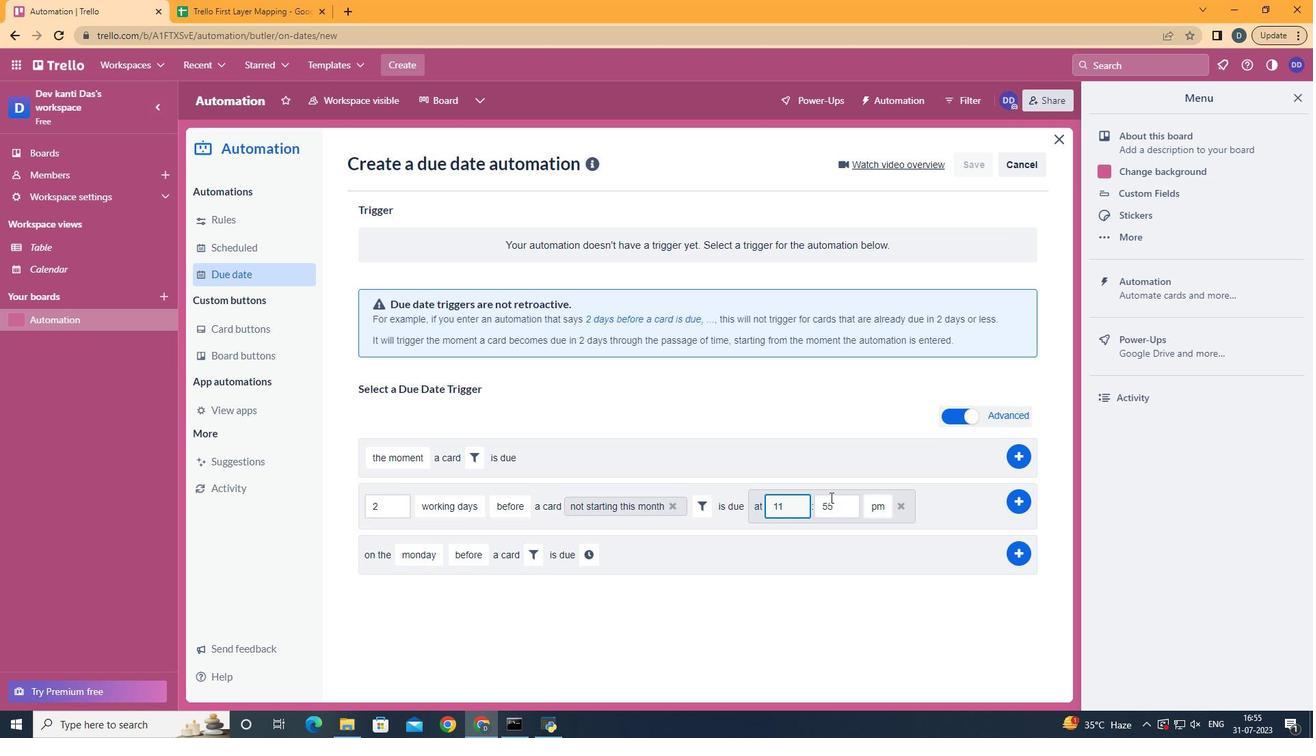 
Action: Mouse pressed left at (853, 507)
Screenshot: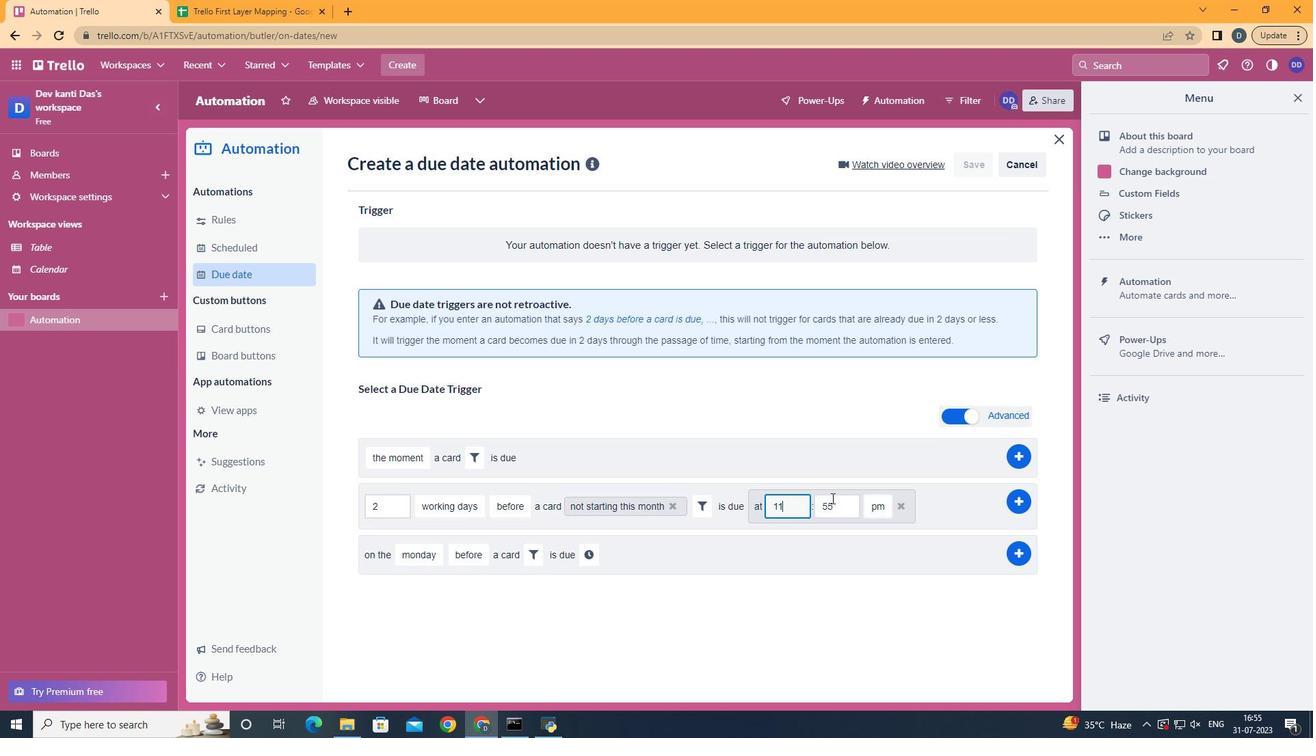 
Action: Mouse moved to (851, 509)
Screenshot: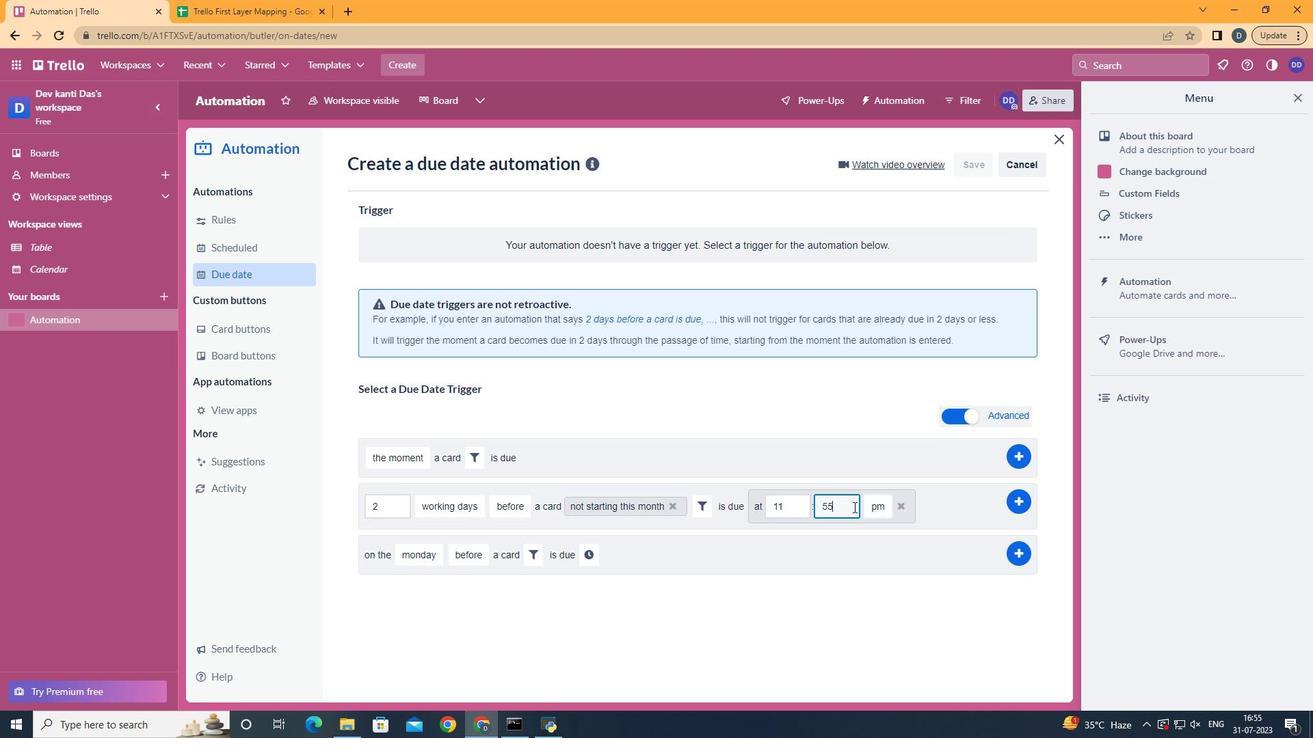 
Action: Key pressed <Key.backspace><Key.backspace>00
Screenshot: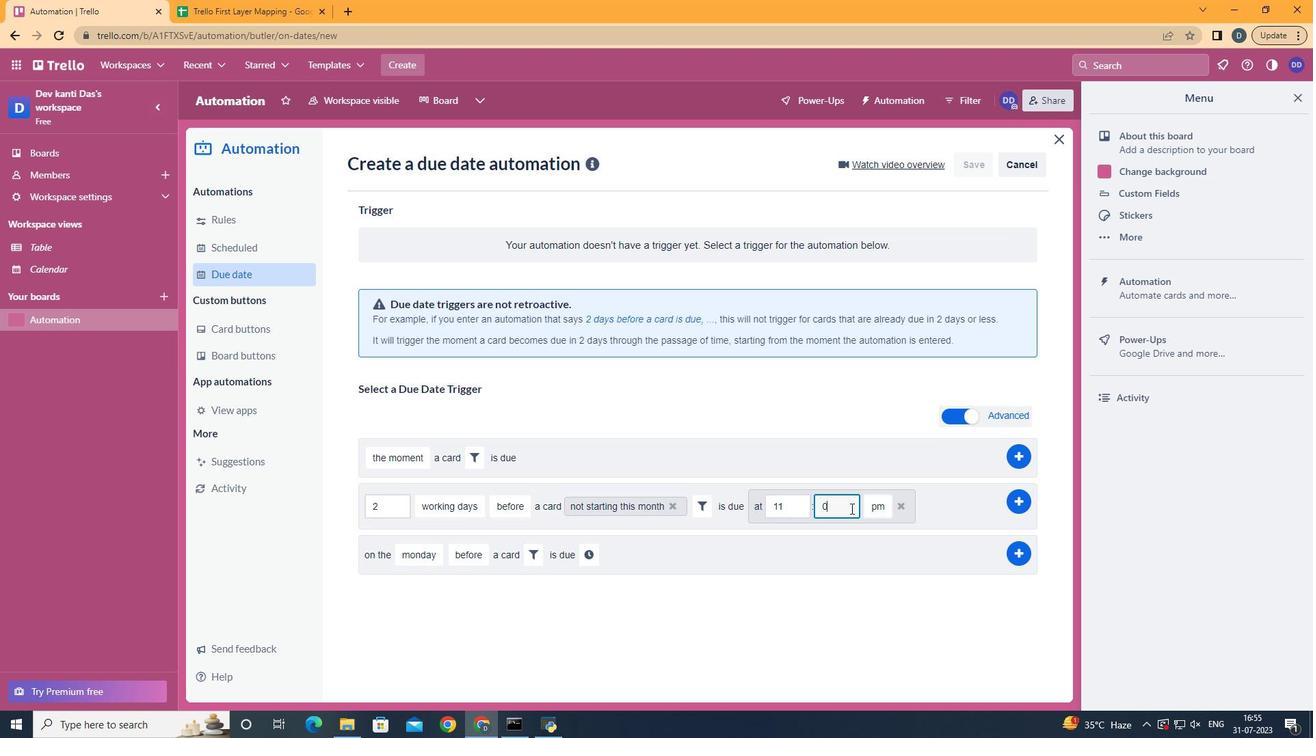 
Action: Mouse moved to (880, 529)
Screenshot: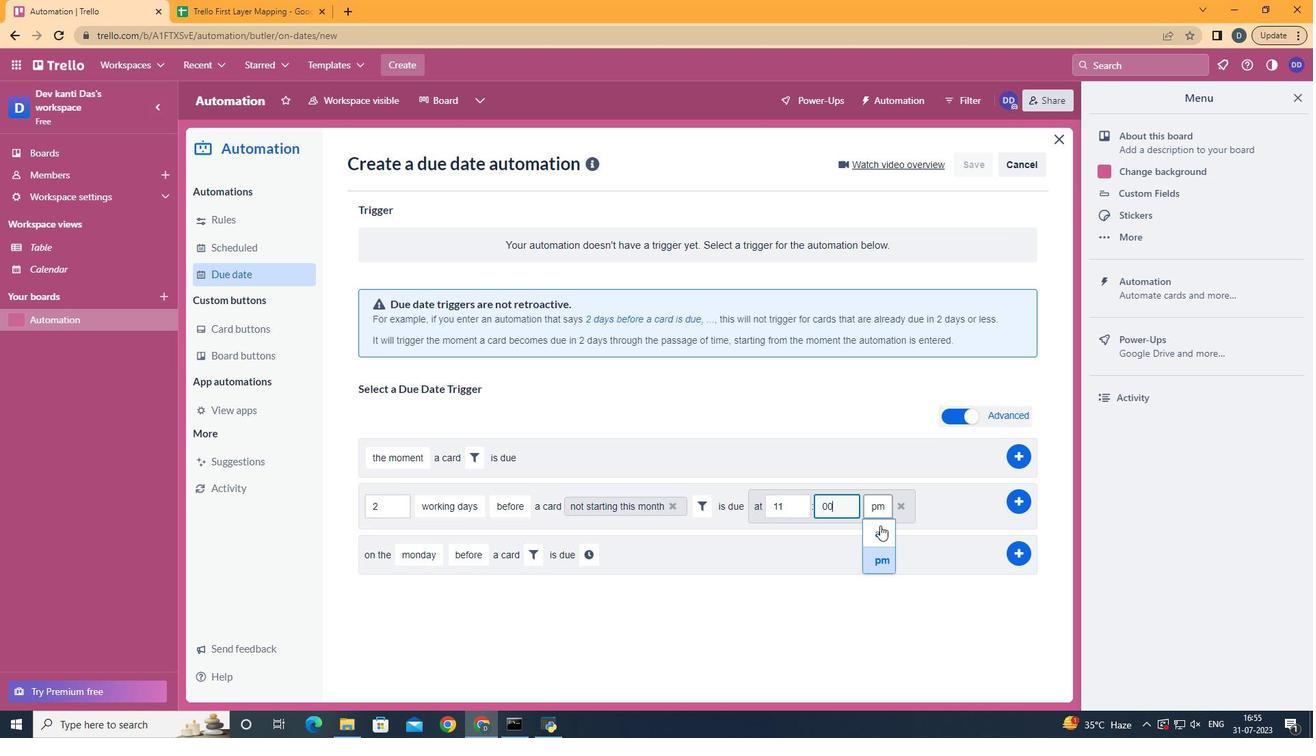 
Action: Mouse pressed left at (880, 529)
Screenshot: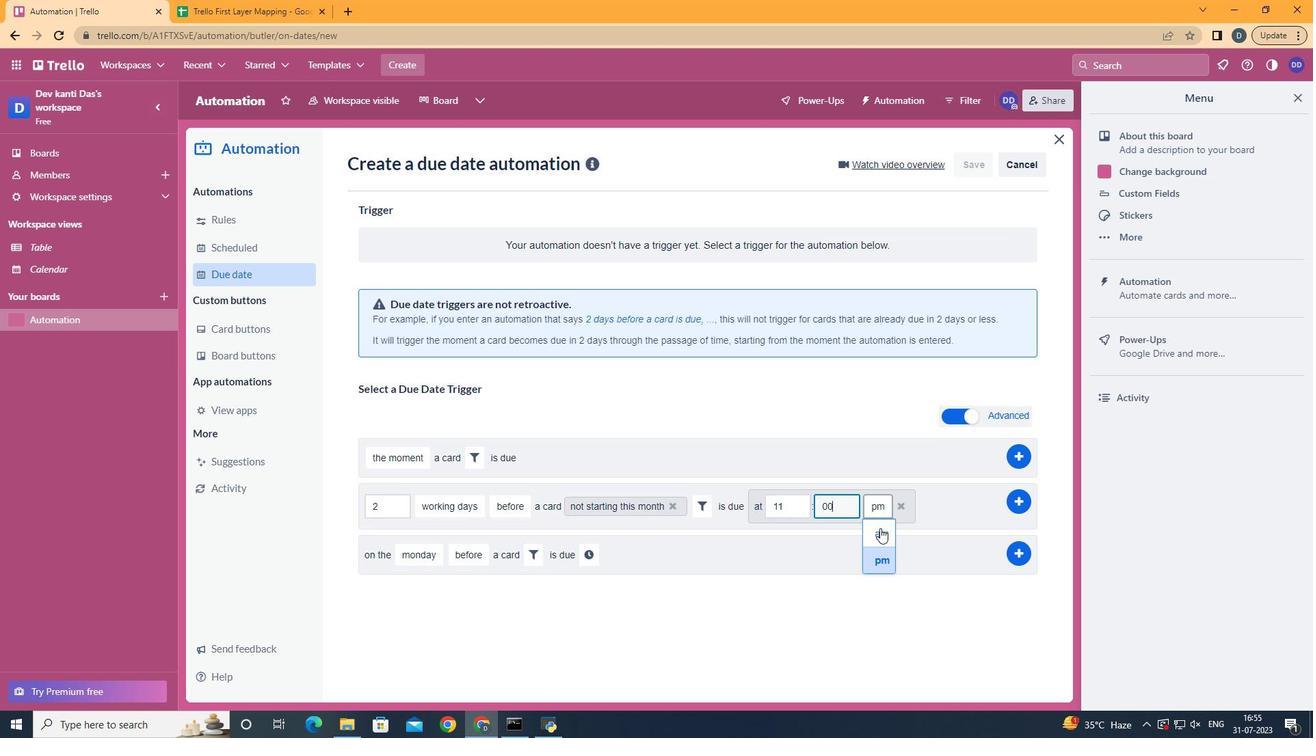 
Action: Mouse moved to (1026, 504)
Screenshot: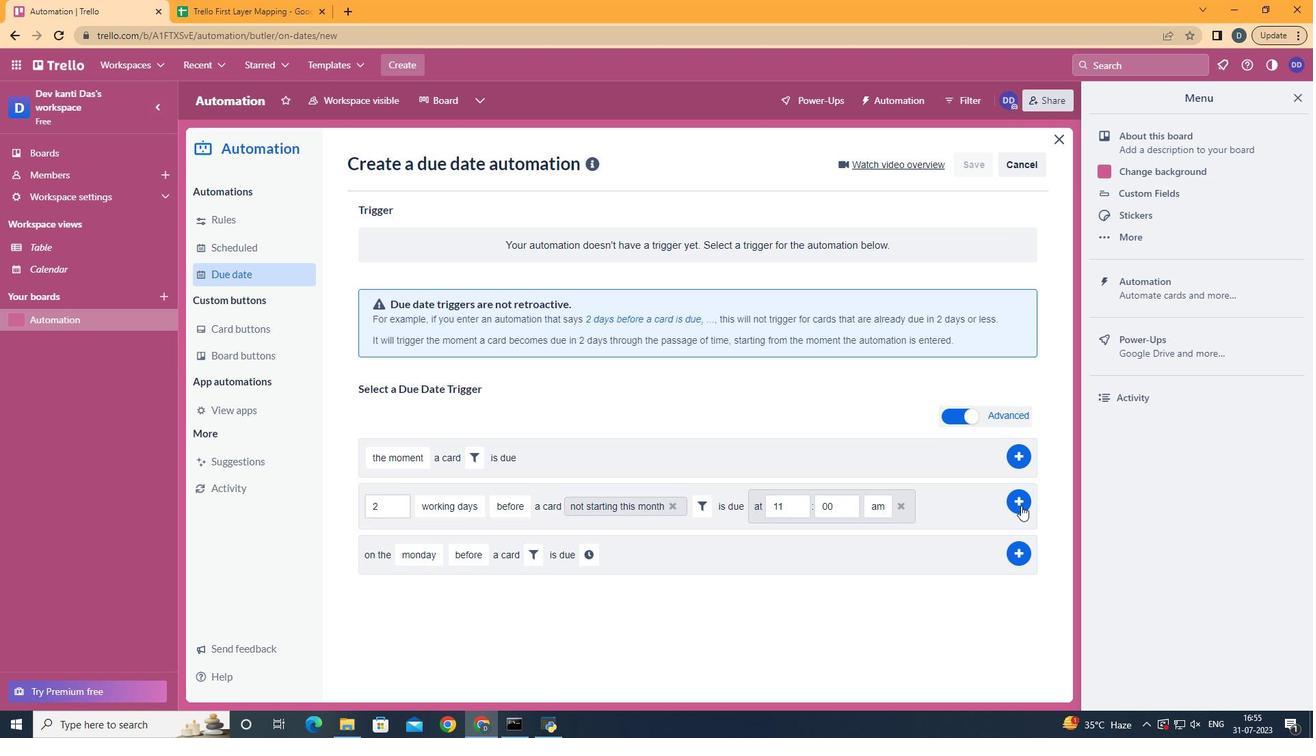 
Action: Mouse pressed left at (1026, 504)
Screenshot: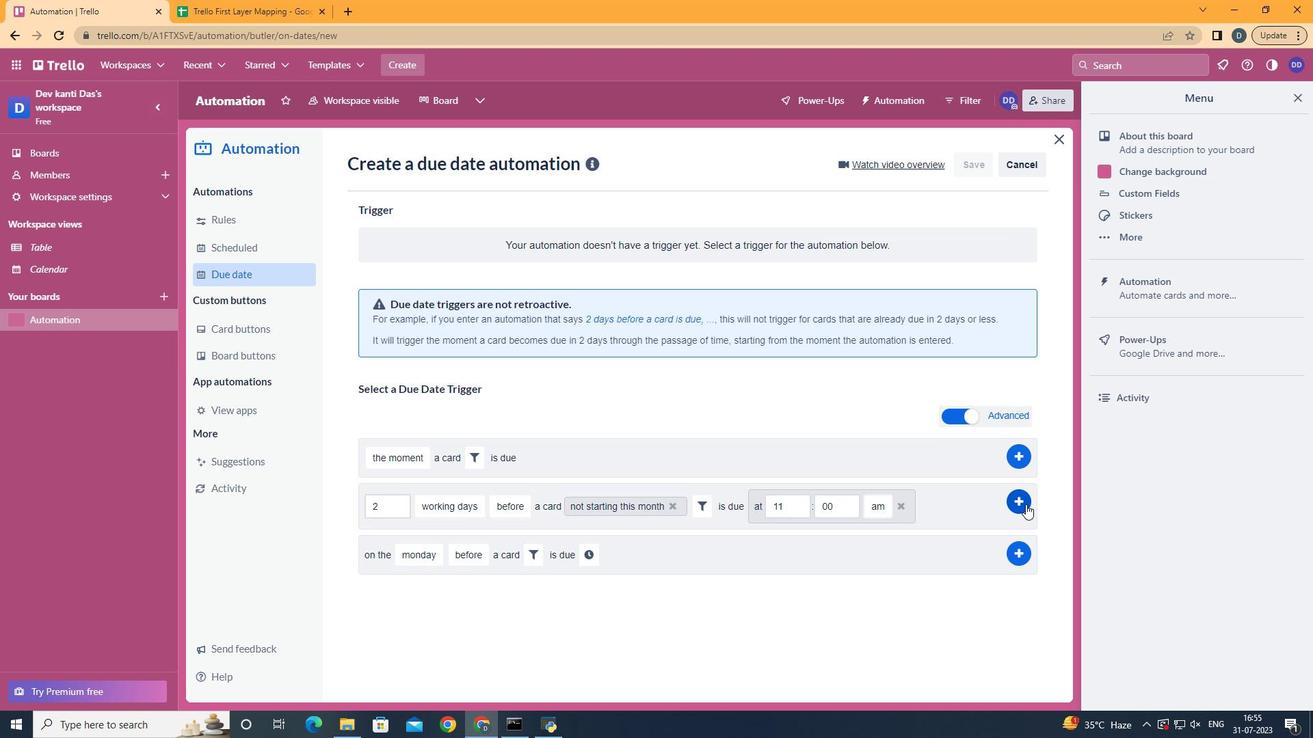 
Action: Mouse moved to (910, 337)
Screenshot: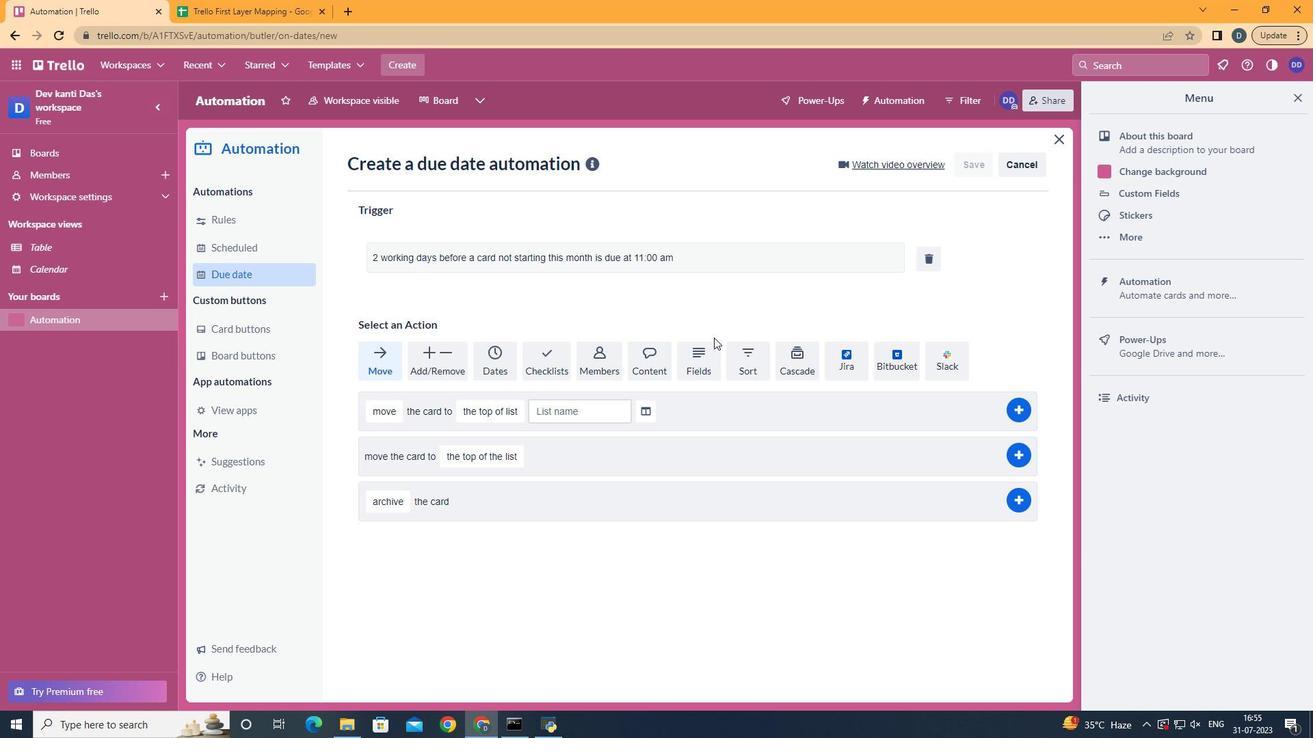 
